 Task: Search one way flight ticket for 5 adults, 1 child, 2 infants in seat and 1 infant on lap in business from Daytona Beach: Daytona Beach International Airport to Sheridan: Sheridan County Airport on 8-6-2023. Choice of flights is Sun country airlines. Number of bags: 1 carry on bag. Price is upto 110000. Outbound departure time preference is 20:30.
Action: Mouse moved to (250, 317)
Screenshot: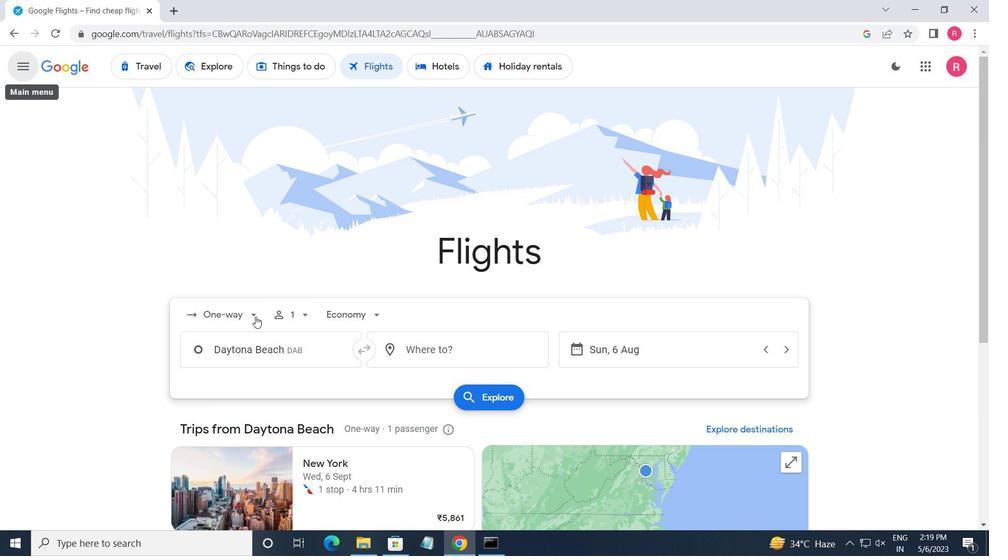 
Action: Mouse pressed left at (250, 317)
Screenshot: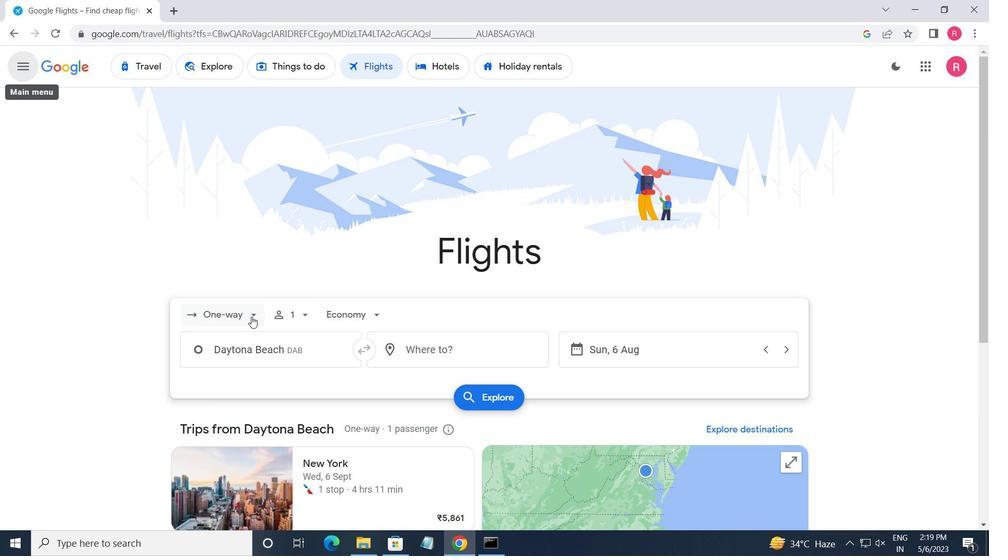 
Action: Mouse moved to (257, 375)
Screenshot: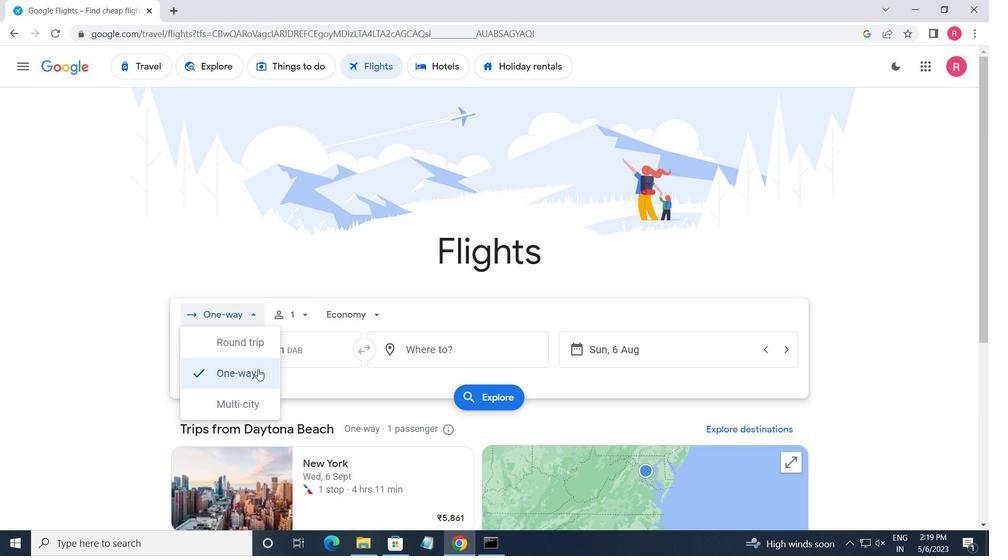 
Action: Mouse pressed left at (257, 375)
Screenshot: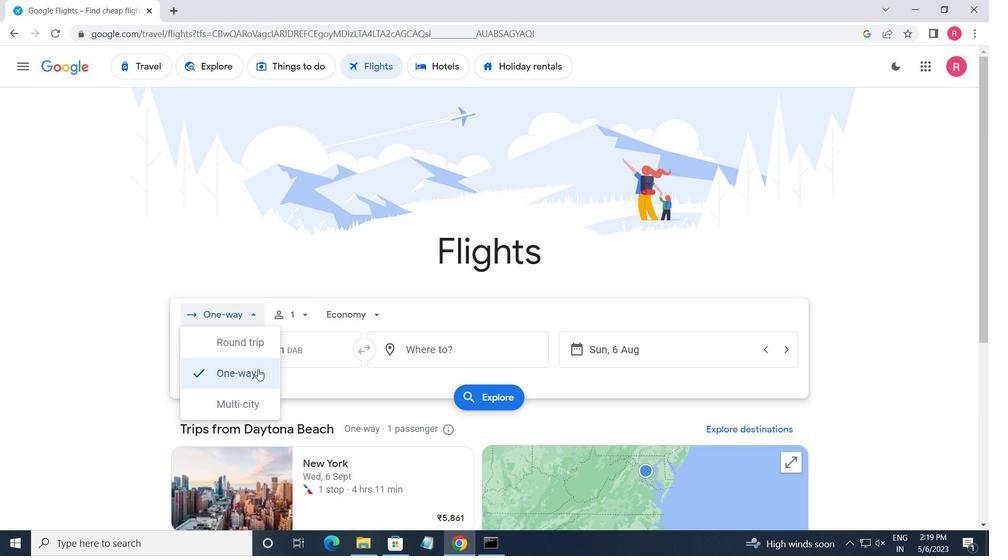 
Action: Mouse moved to (281, 313)
Screenshot: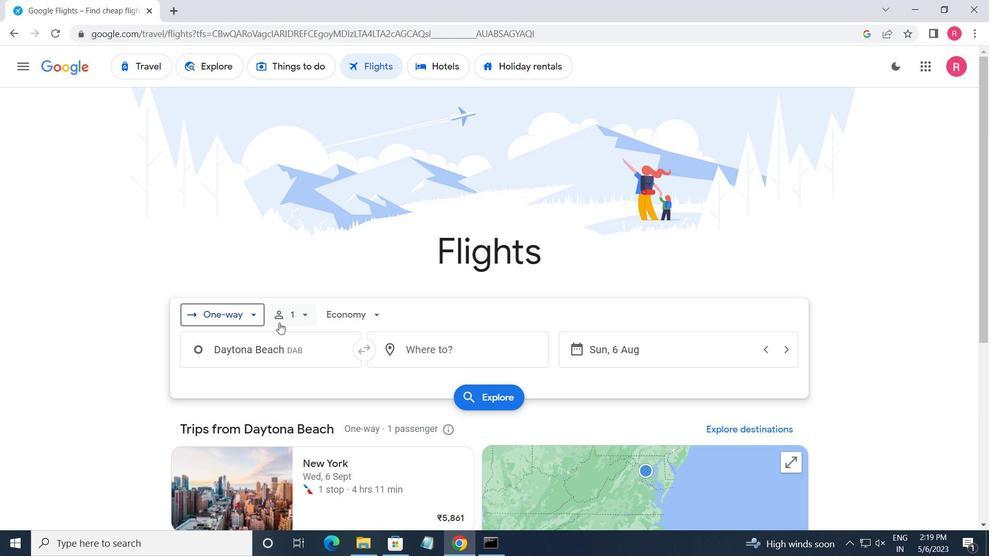 
Action: Mouse pressed left at (281, 313)
Screenshot: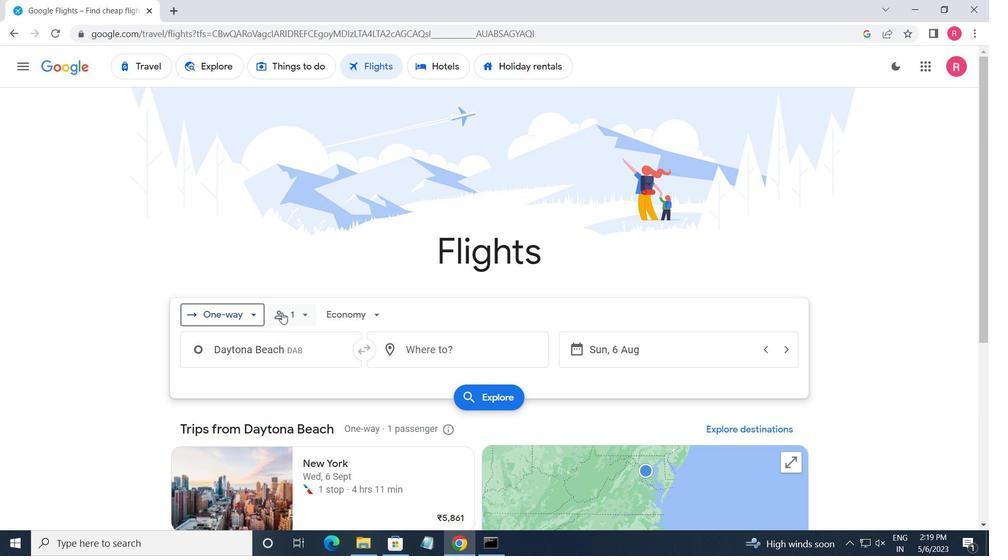 
Action: Mouse moved to (398, 352)
Screenshot: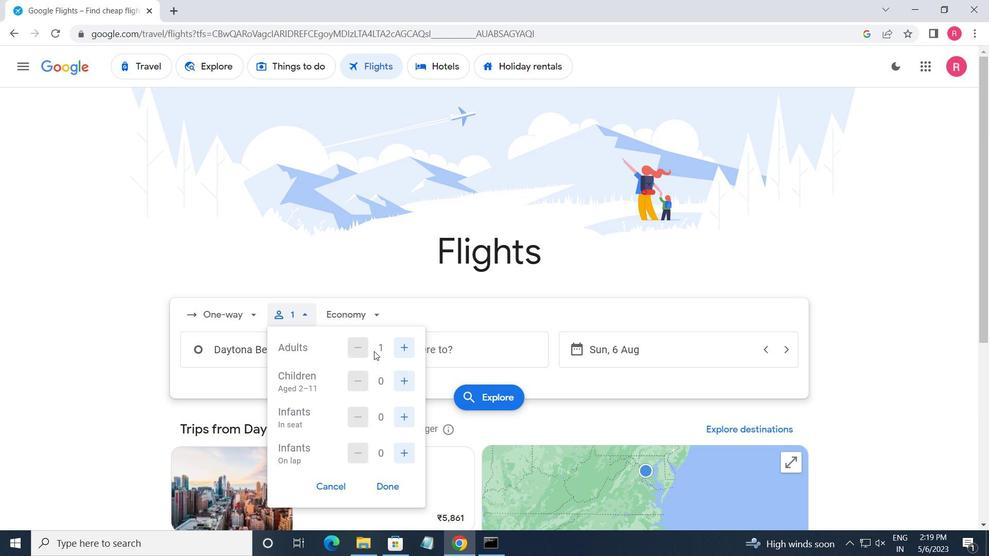 
Action: Mouse pressed left at (398, 352)
Screenshot: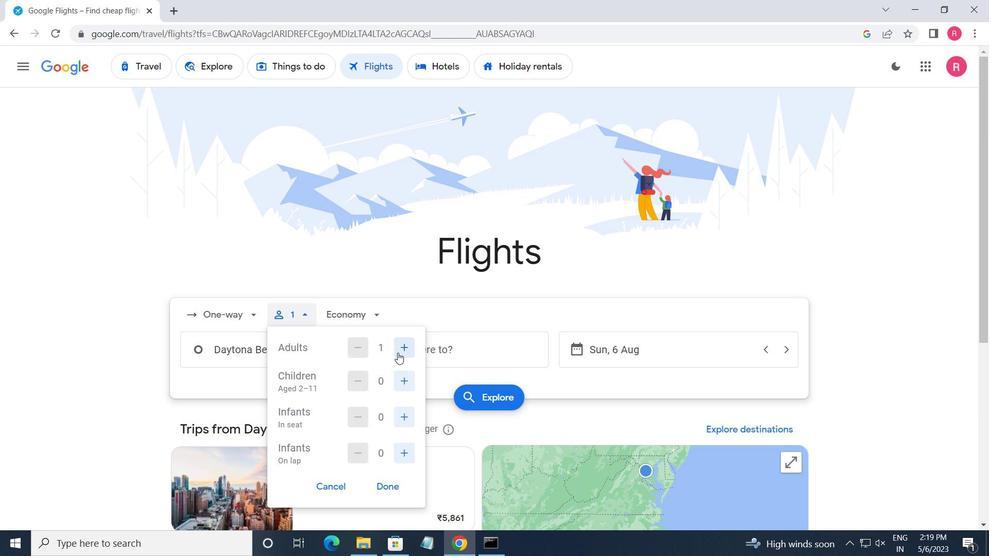 
Action: Mouse pressed left at (398, 352)
Screenshot: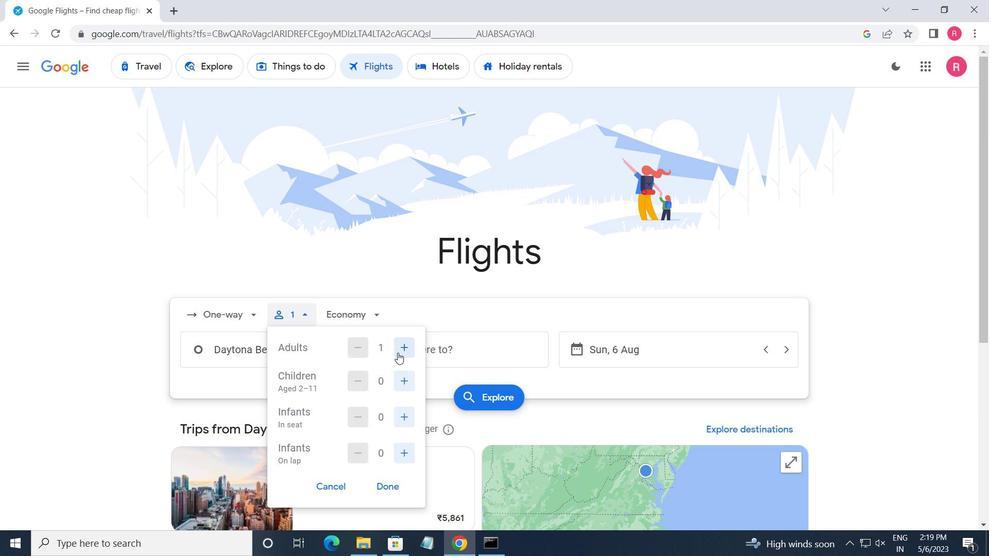 
Action: Mouse pressed left at (398, 352)
Screenshot: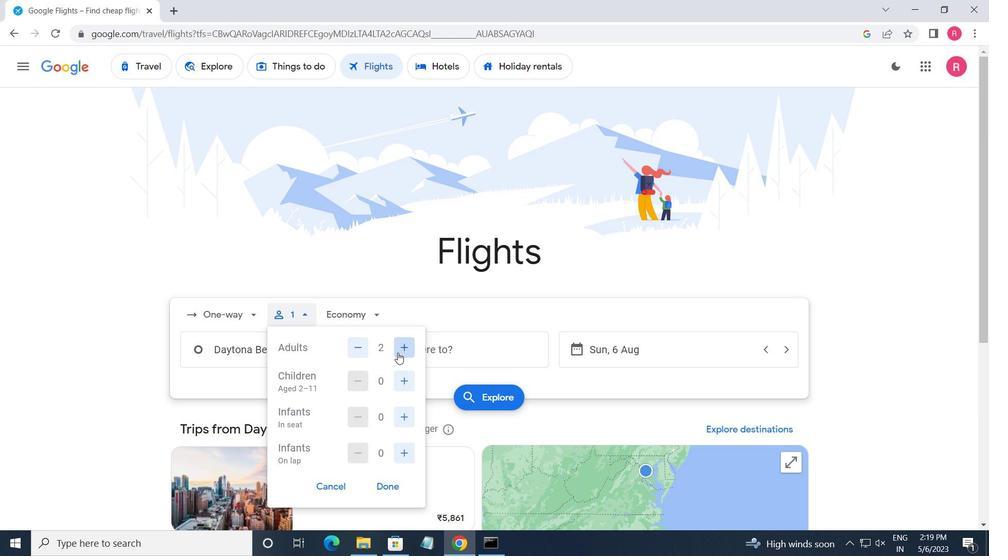 
Action: Mouse pressed left at (398, 352)
Screenshot: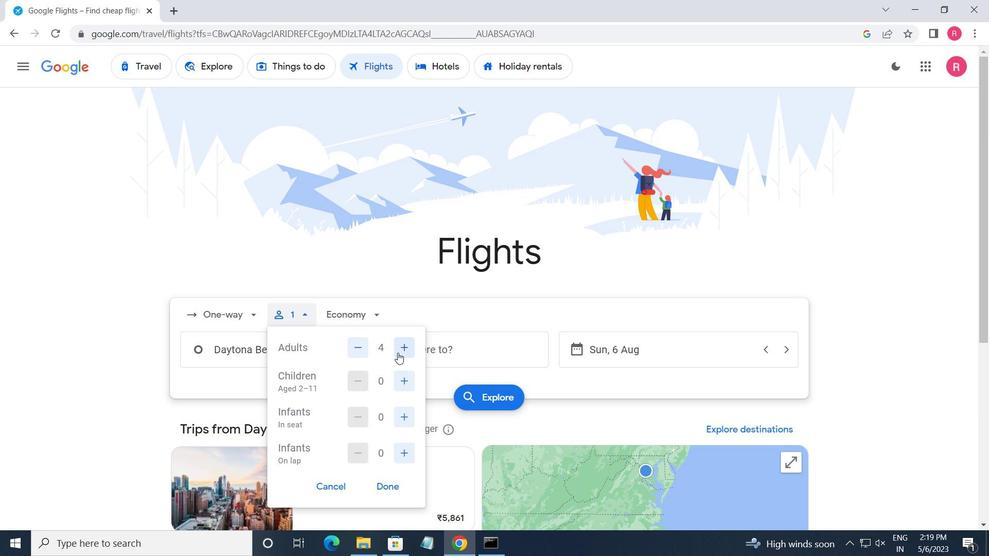 
Action: Mouse moved to (410, 379)
Screenshot: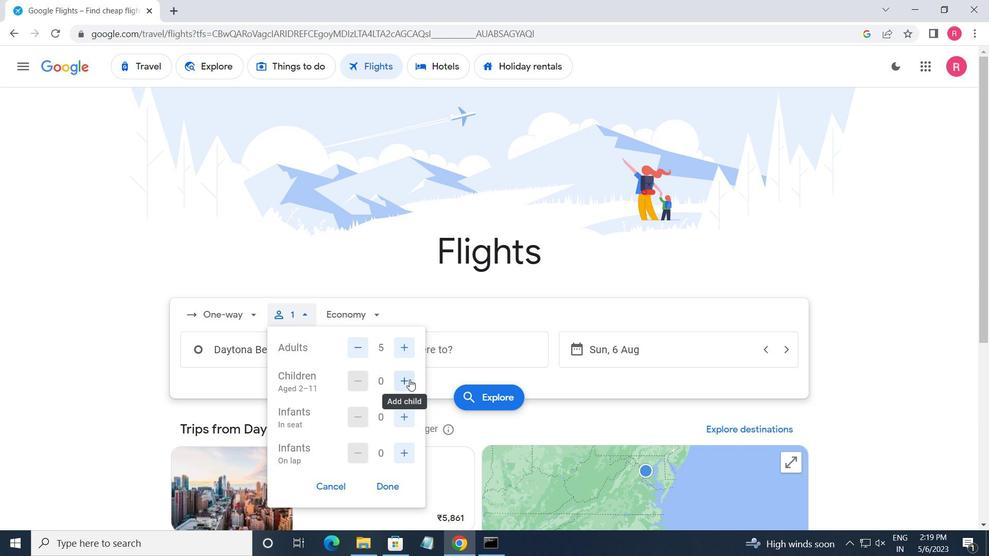 
Action: Mouse pressed left at (410, 379)
Screenshot: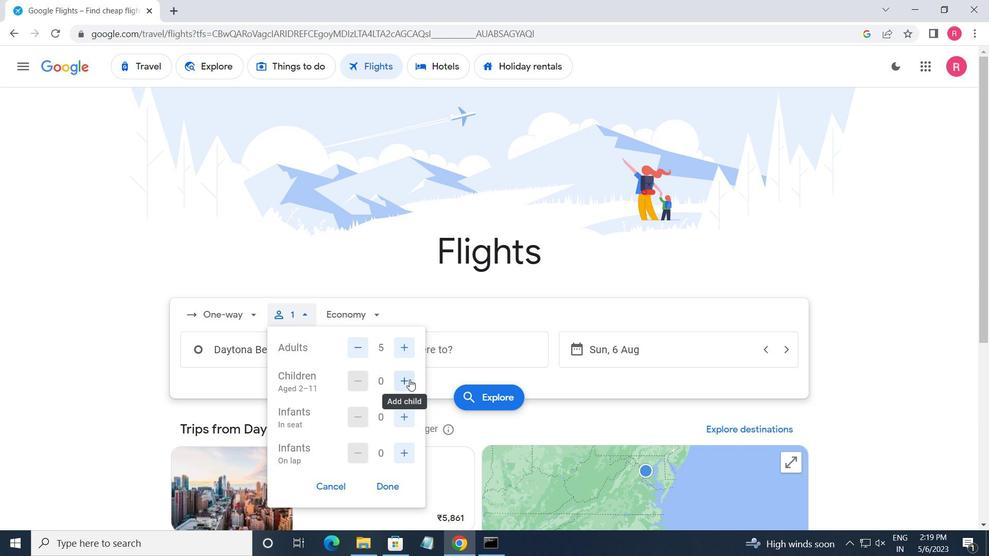 
Action: Mouse moved to (419, 418)
Screenshot: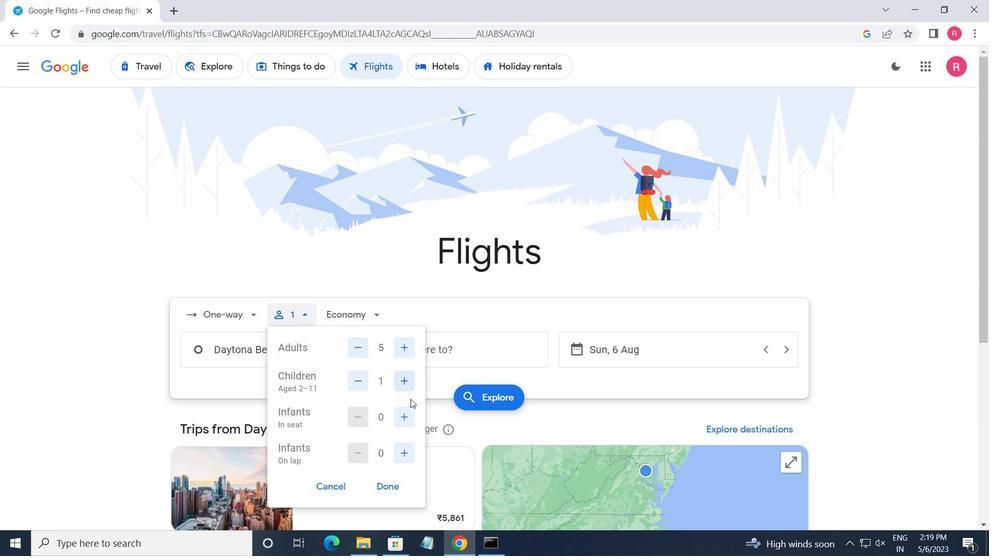 
Action: Mouse pressed left at (419, 418)
Screenshot: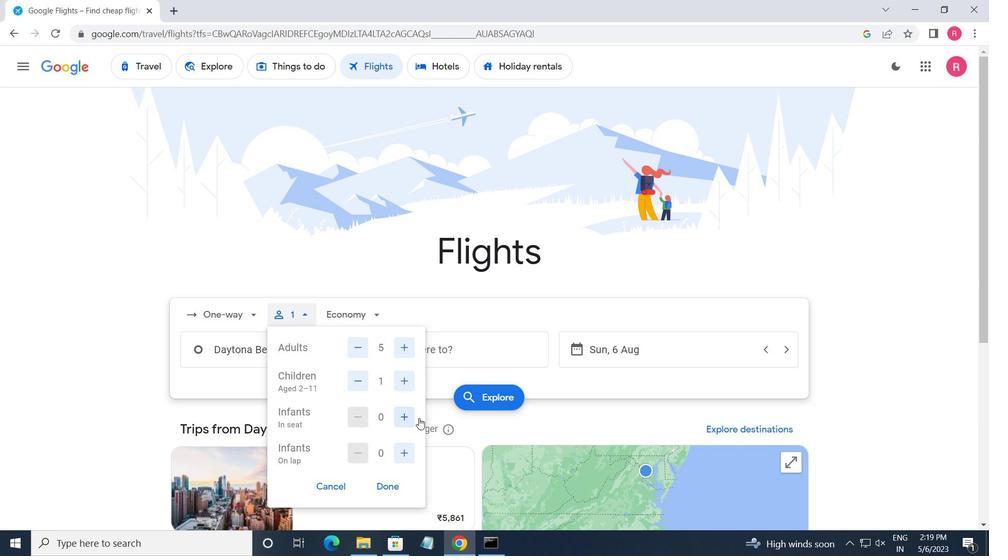 
Action: Mouse moved to (404, 418)
Screenshot: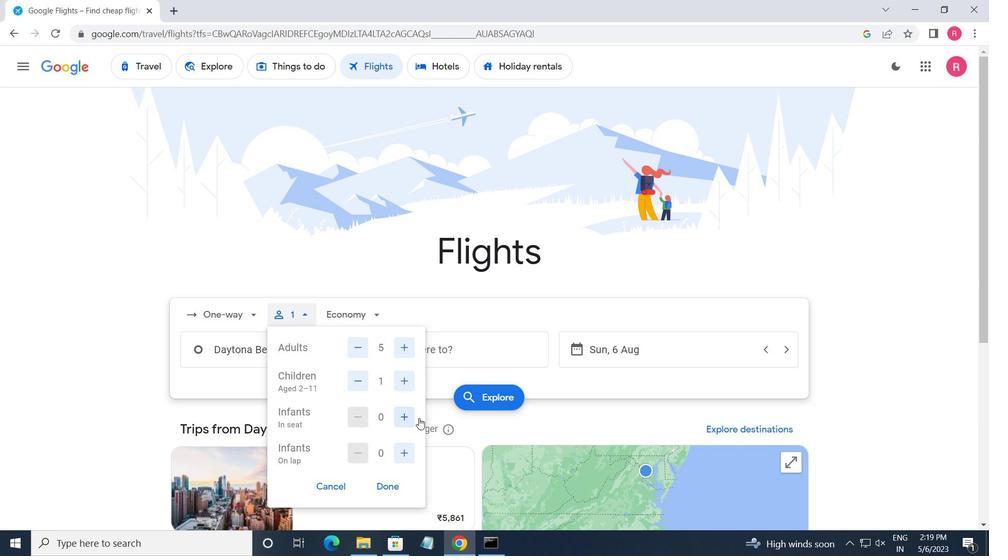 
Action: Mouse pressed left at (404, 418)
Screenshot: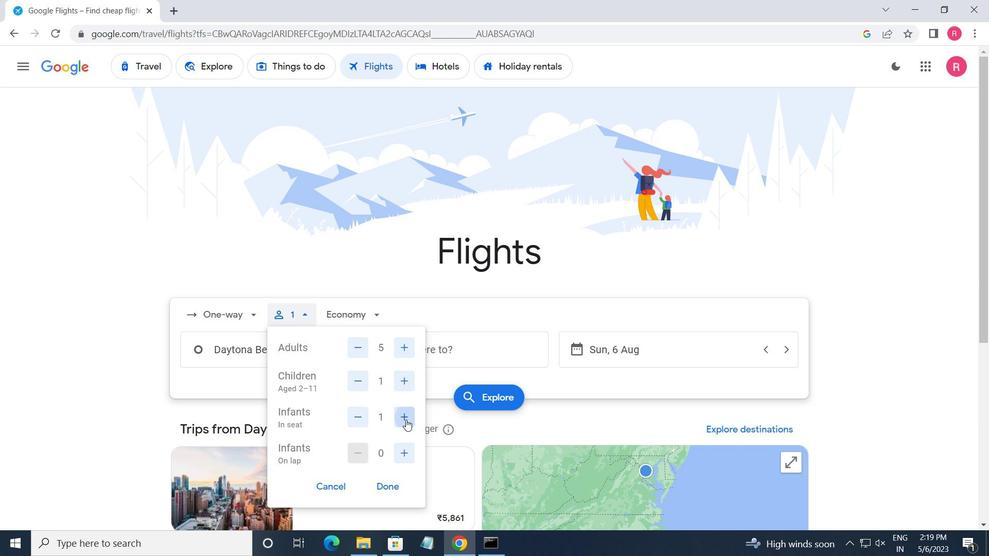 
Action: Mouse moved to (404, 447)
Screenshot: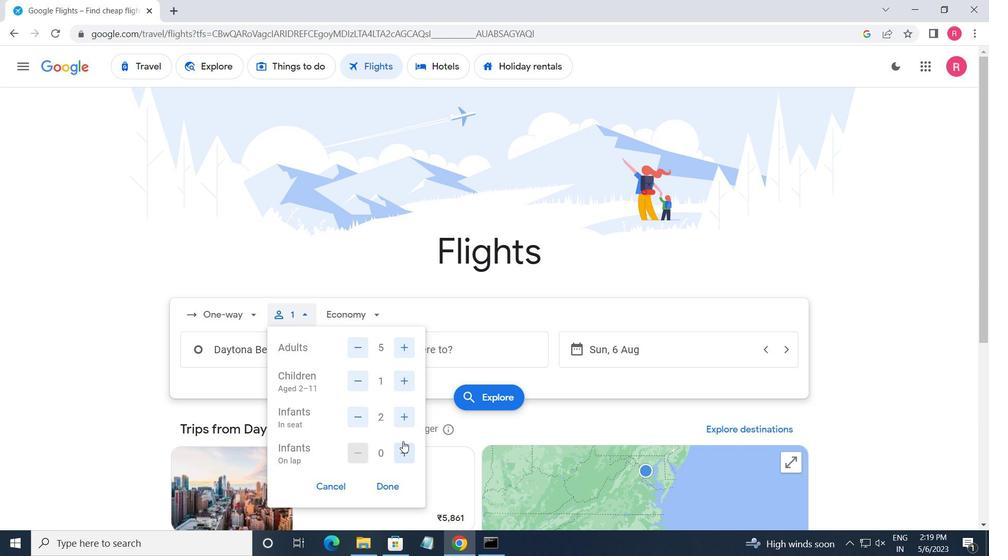 
Action: Mouse pressed left at (404, 447)
Screenshot: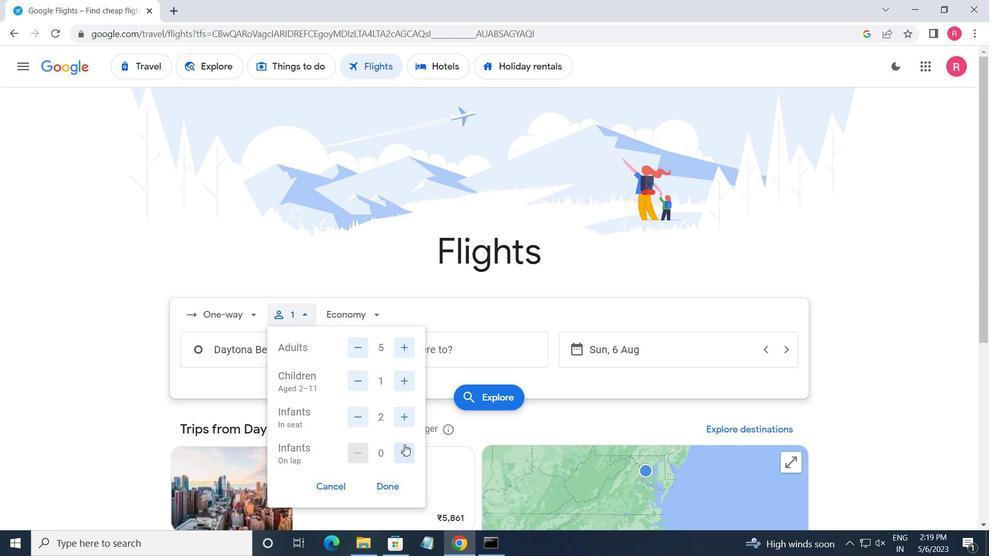 
Action: Mouse moved to (381, 485)
Screenshot: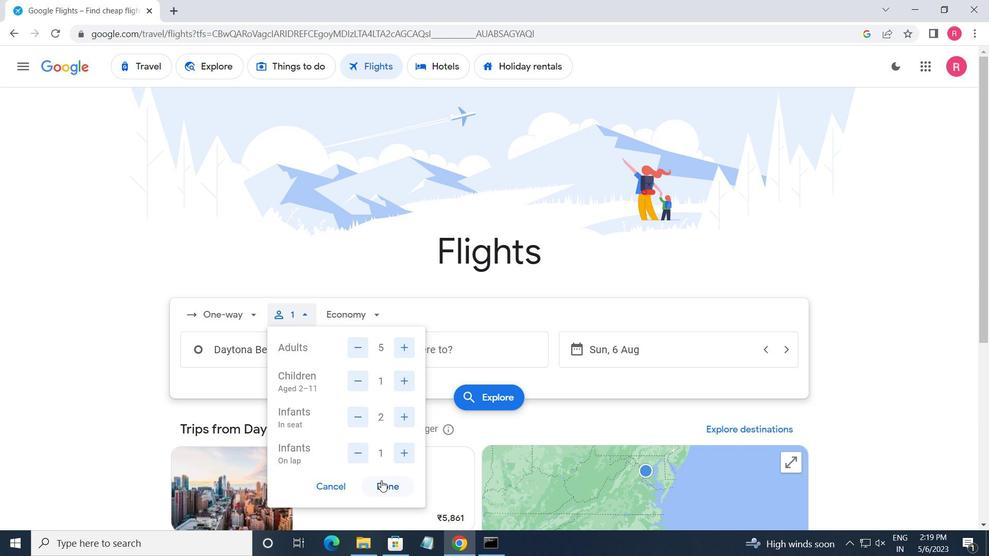 
Action: Mouse pressed left at (381, 485)
Screenshot: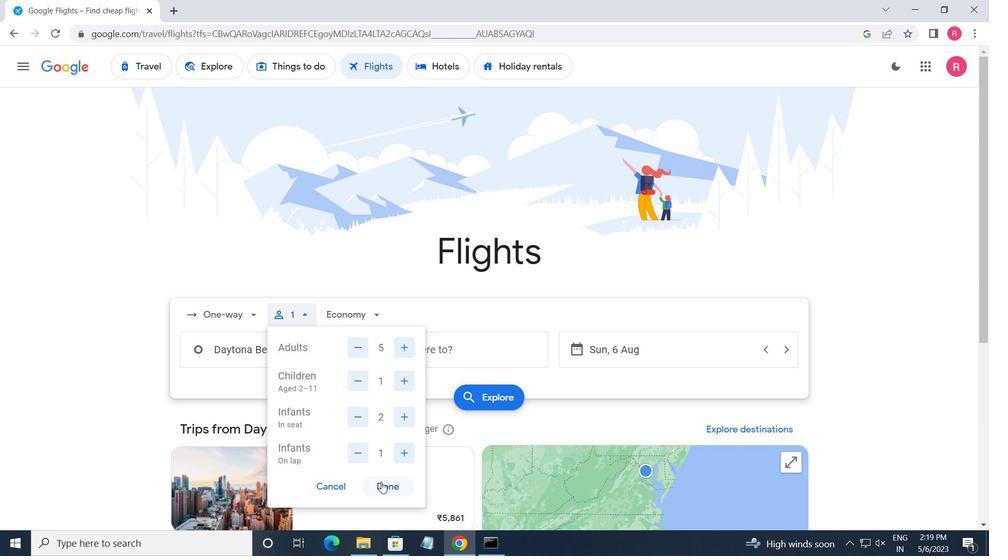 
Action: Mouse moved to (360, 317)
Screenshot: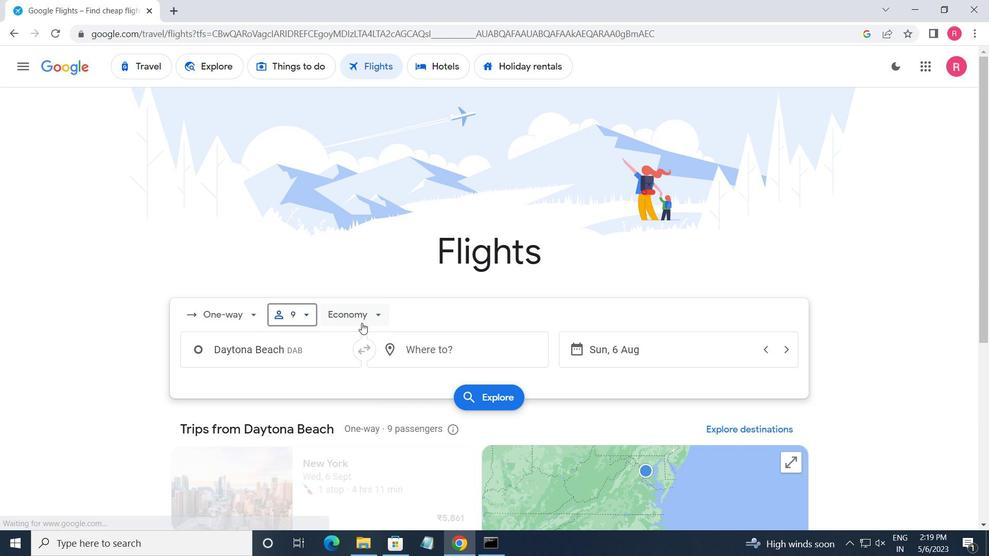 
Action: Mouse pressed left at (360, 317)
Screenshot: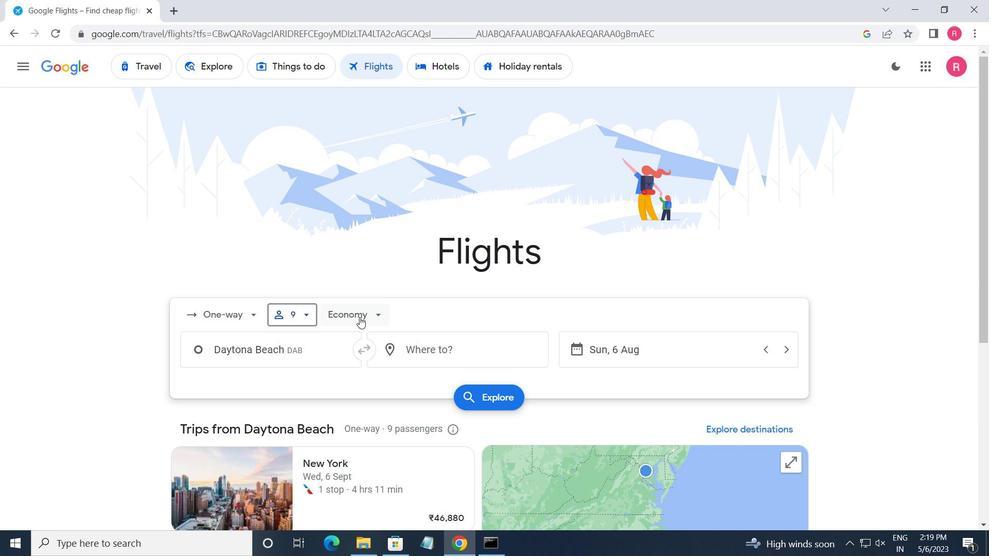 
Action: Mouse moved to (376, 415)
Screenshot: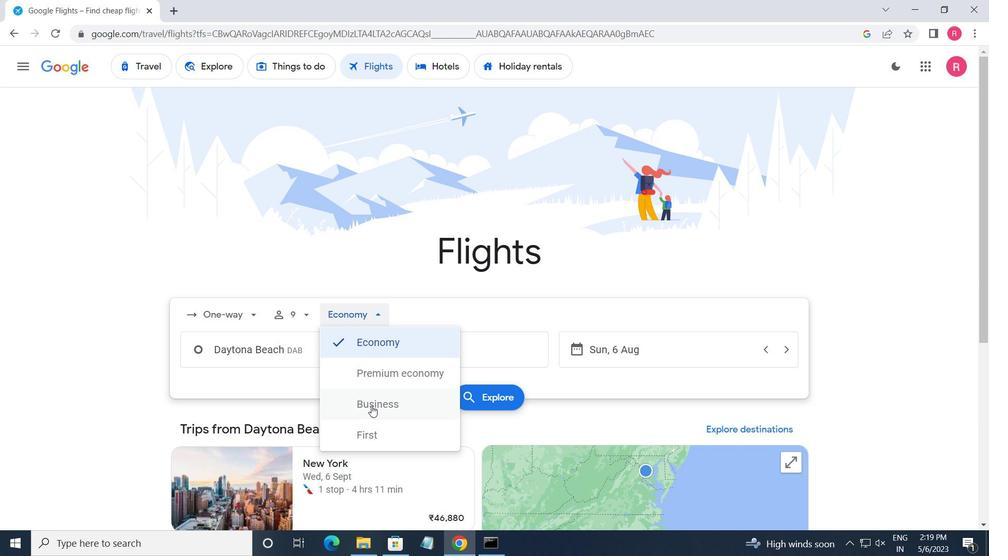 
Action: Mouse pressed left at (376, 415)
Screenshot: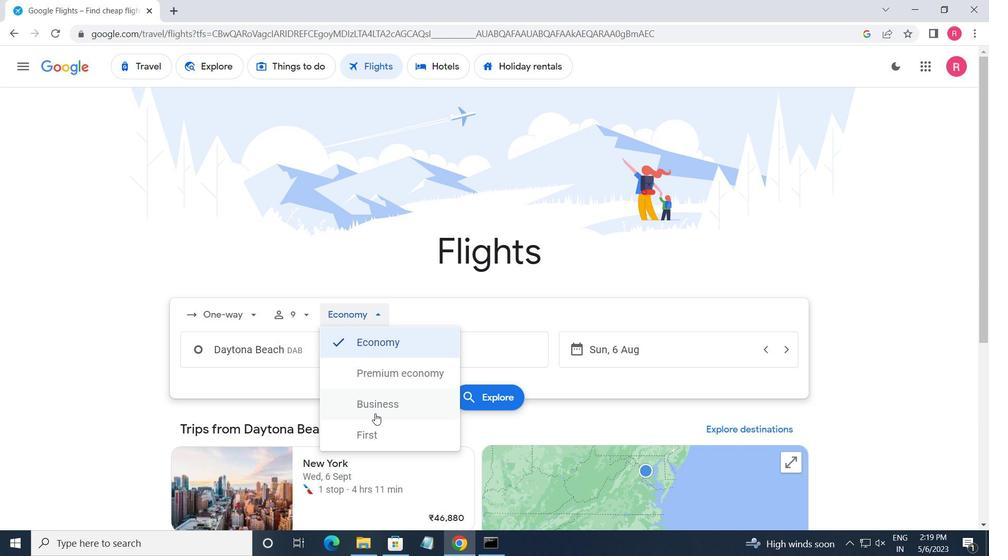 
Action: Mouse moved to (338, 345)
Screenshot: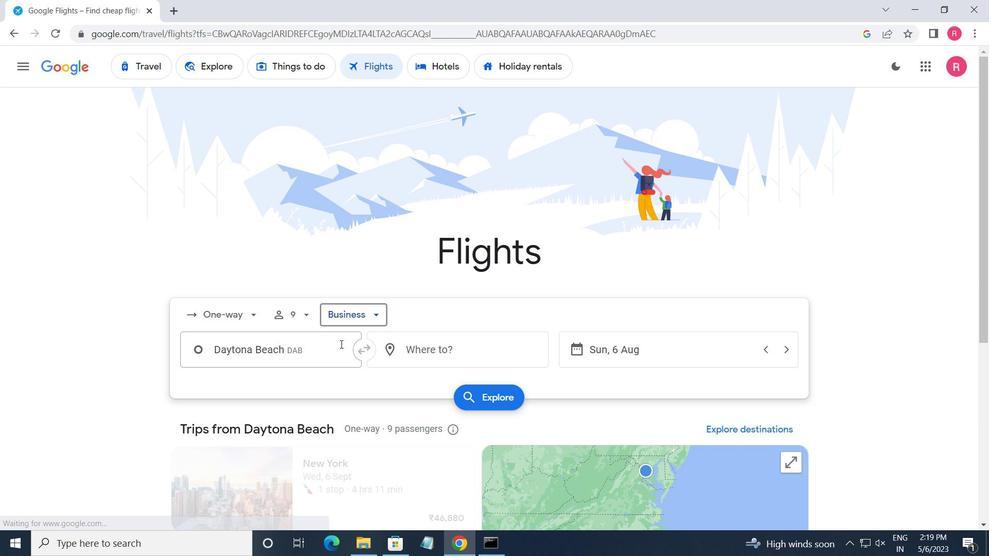 
Action: Mouse pressed left at (338, 345)
Screenshot: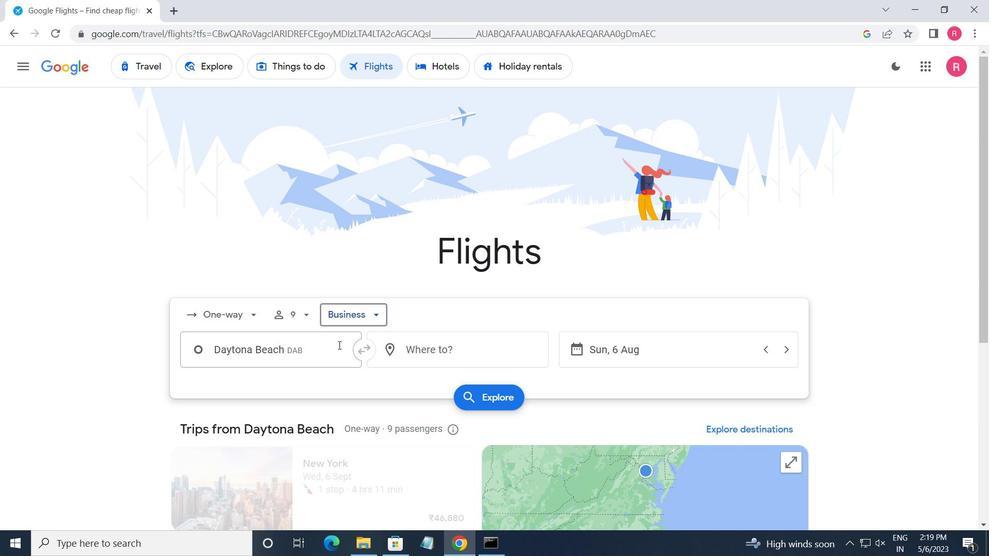 
Action: Mouse moved to (336, 345)
Screenshot: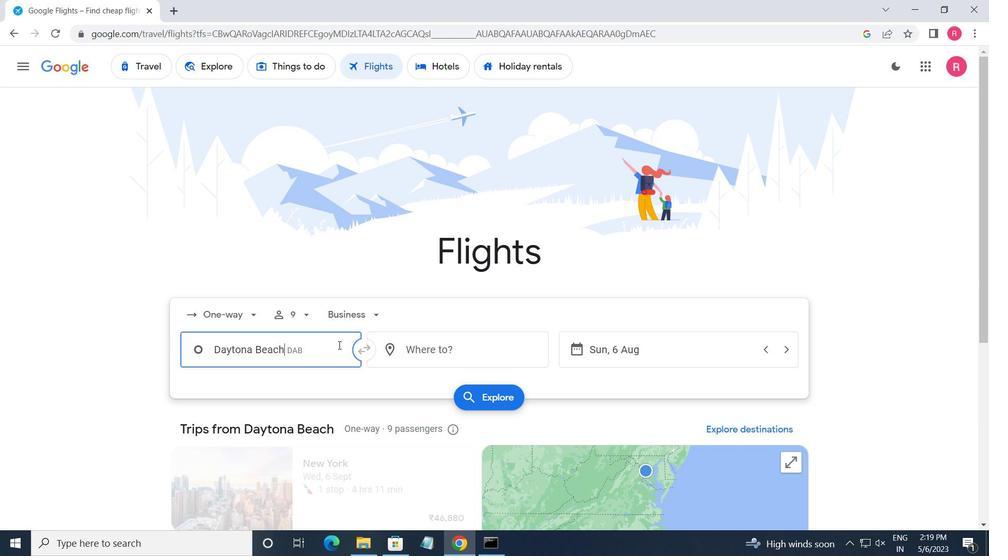 
Action: Key pressed <Key.shift>DAYTONA<Key.space><Key.shift>BEACH
Screenshot: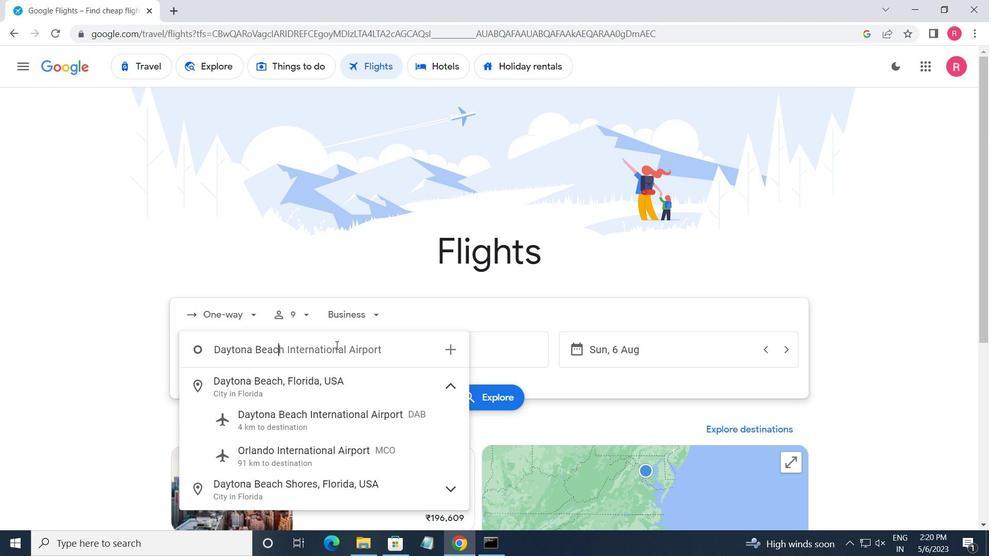
Action: Mouse moved to (303, 431)
Screenshot: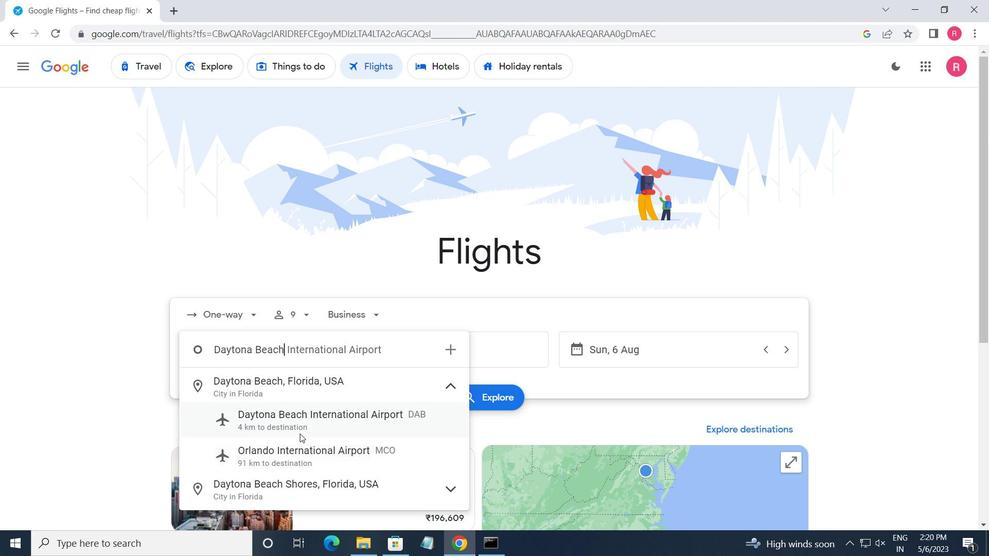 
Action: Mouse pressed left at (303, 431)
Screenshot: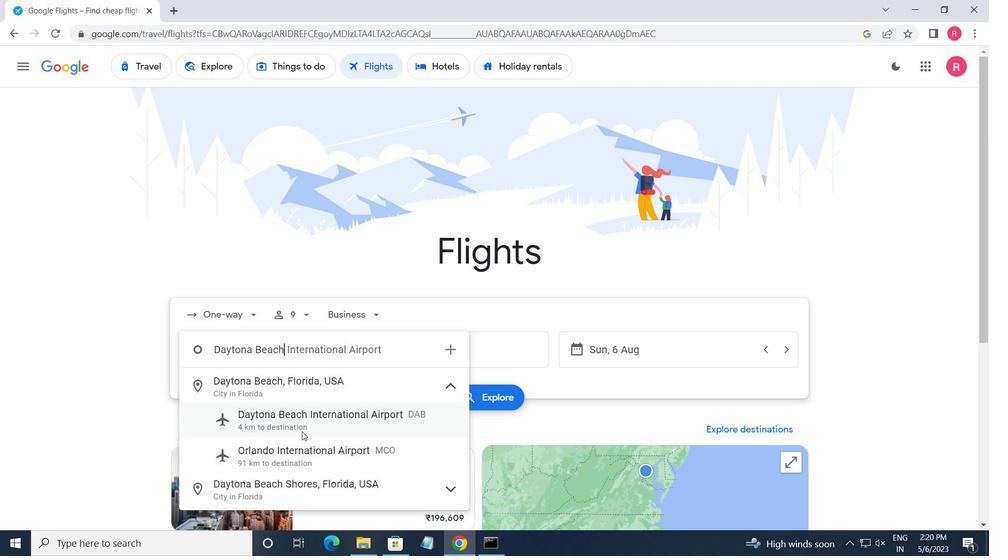 
Action: Mouse moved to (450, 351)
Screenshot: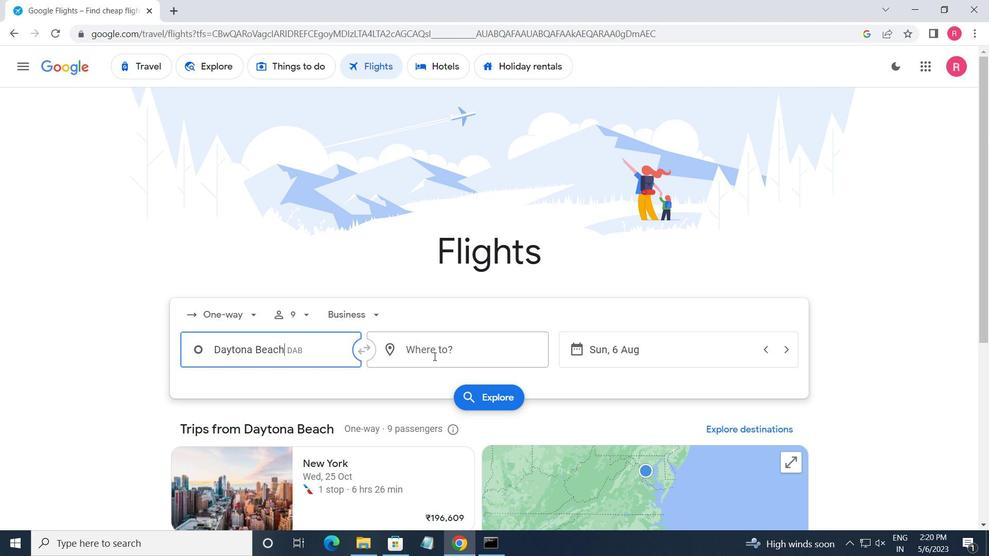 
Action: Mouse pressed left at (450, 351)
Screenshot: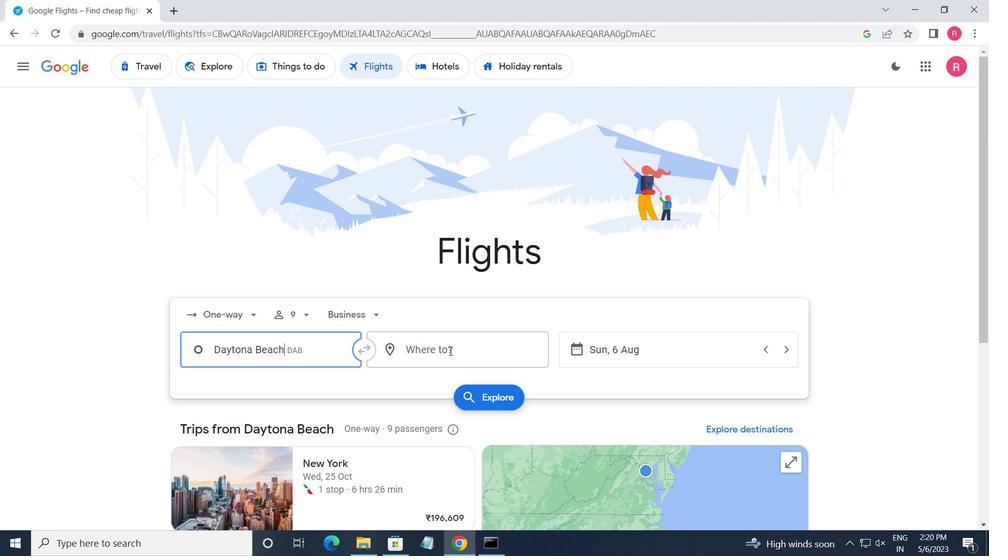 
Action: Mouse moved to (449, 359)
Screenshot: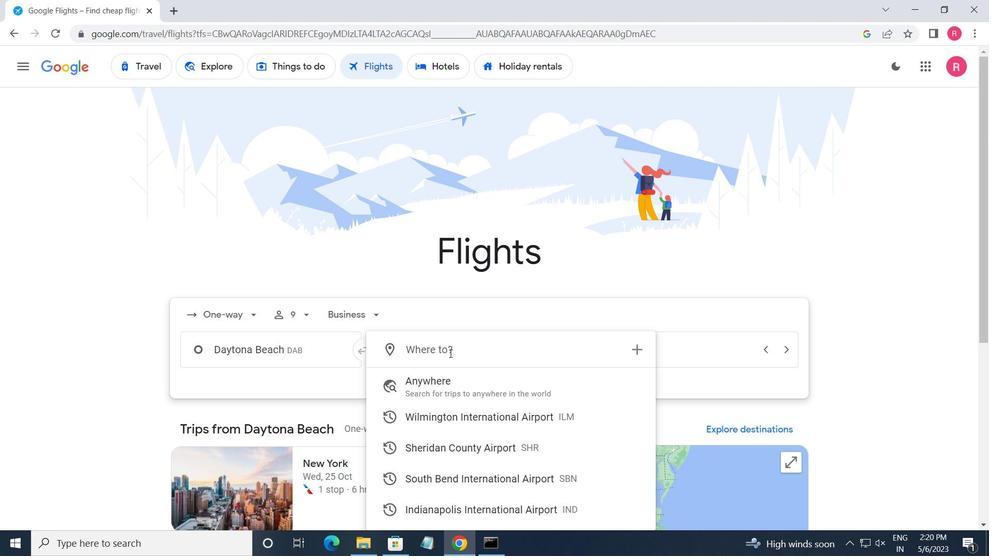 
Action: Key pressed <Key.shift>SHERIDOB<Key.backspace>N
Screenshot: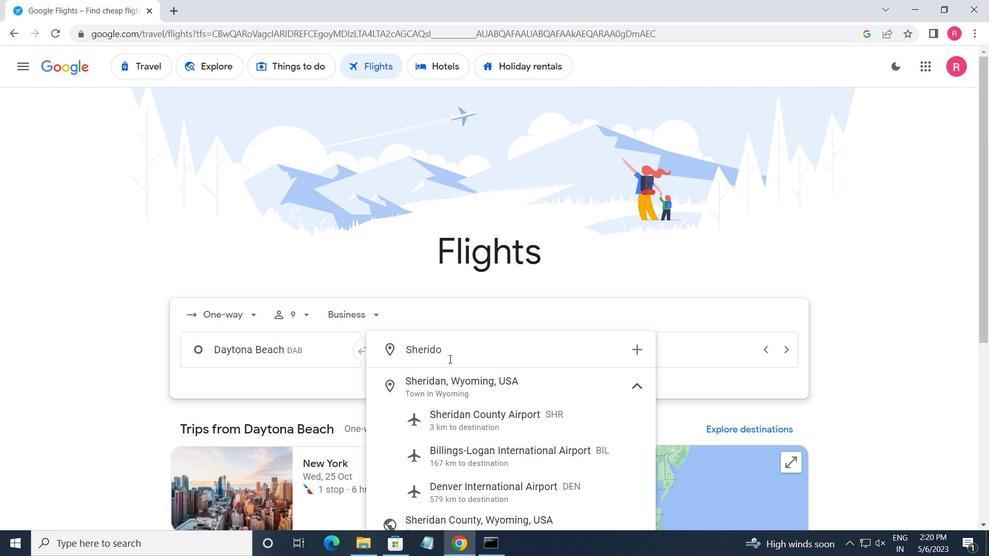 
Action: Mouse moved to (501, 420)
Screenshot: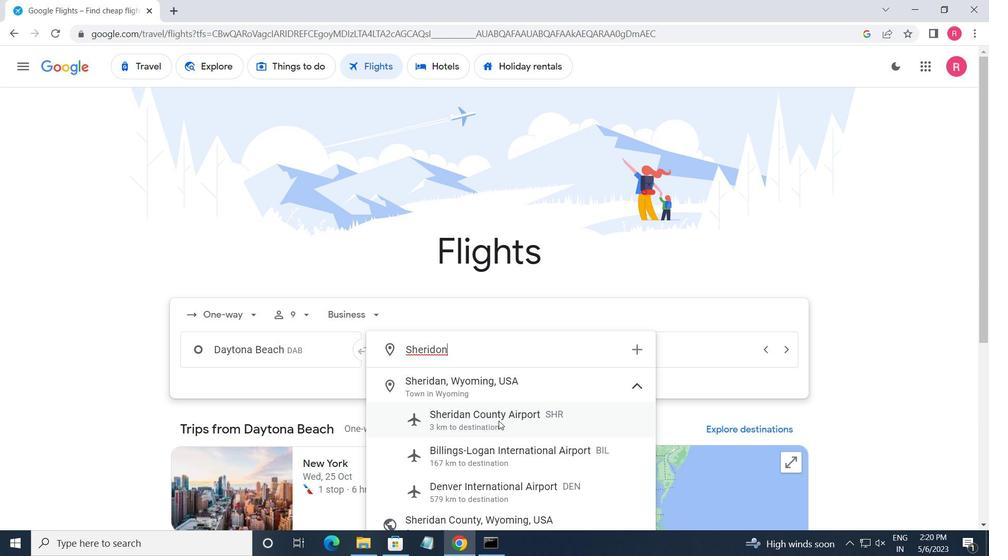 
Action: Mouse pressed left at (501, 420)
Screenshot: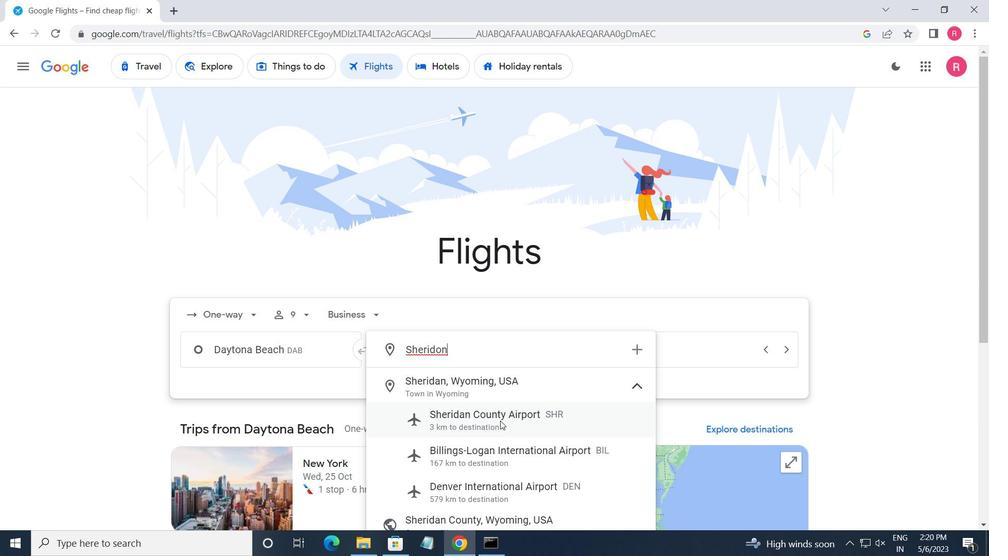 
Action: Mouse moved to (584, 355)
Screenshot: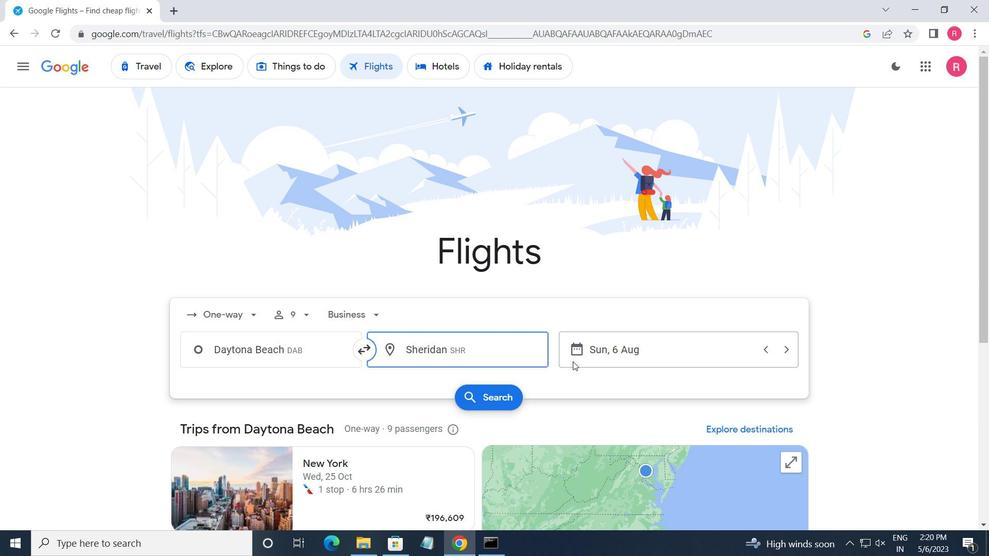 
Action: Mouse pressed left at (584, 355)
Screenshot: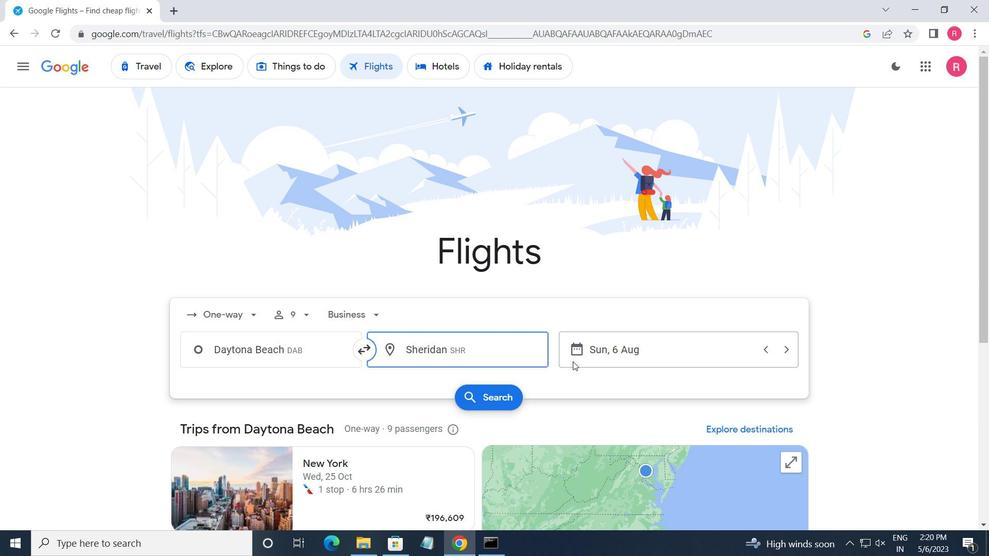 
Action: Mouse moved to (344, 326)
Screenshot: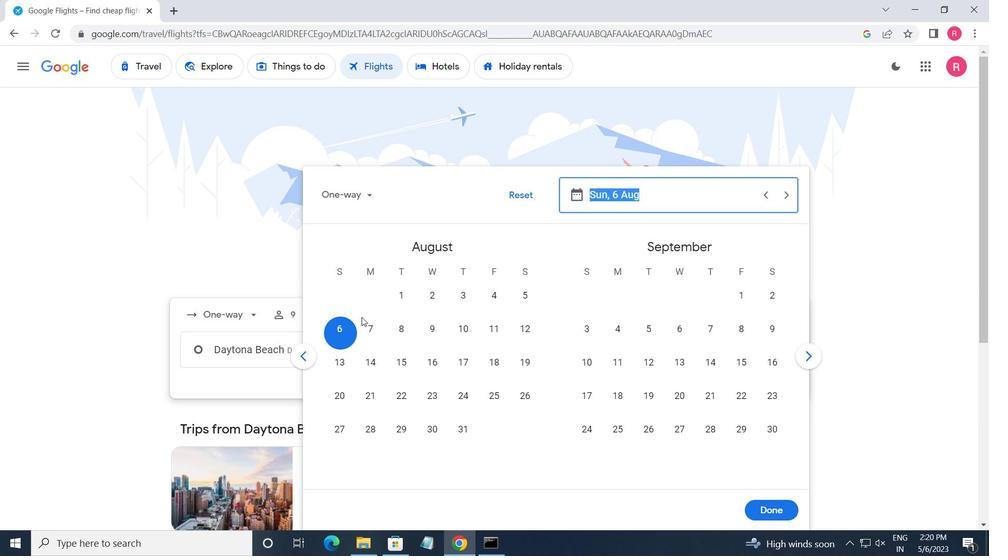 
Action: Mouse pressed left at (344, 326)
Screenshot: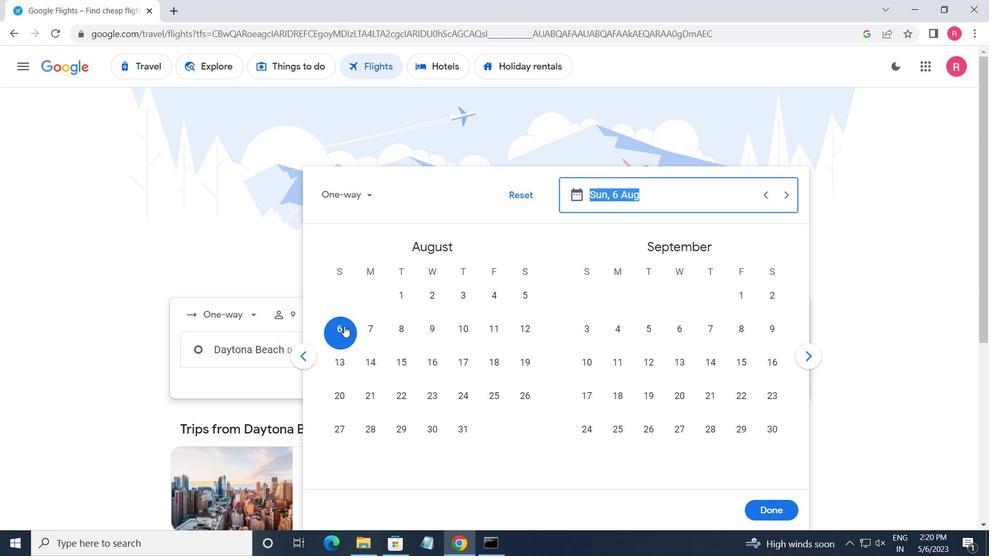 
Action: Mouse moved to (781, 502)
Screenshot: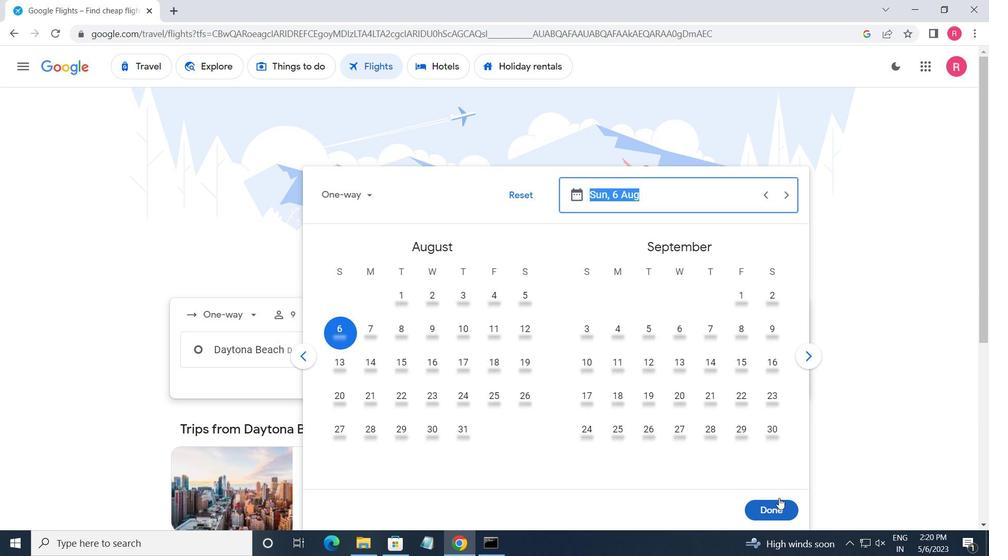 
Action: Mouse pressed left at (781, 502)
Screenshot: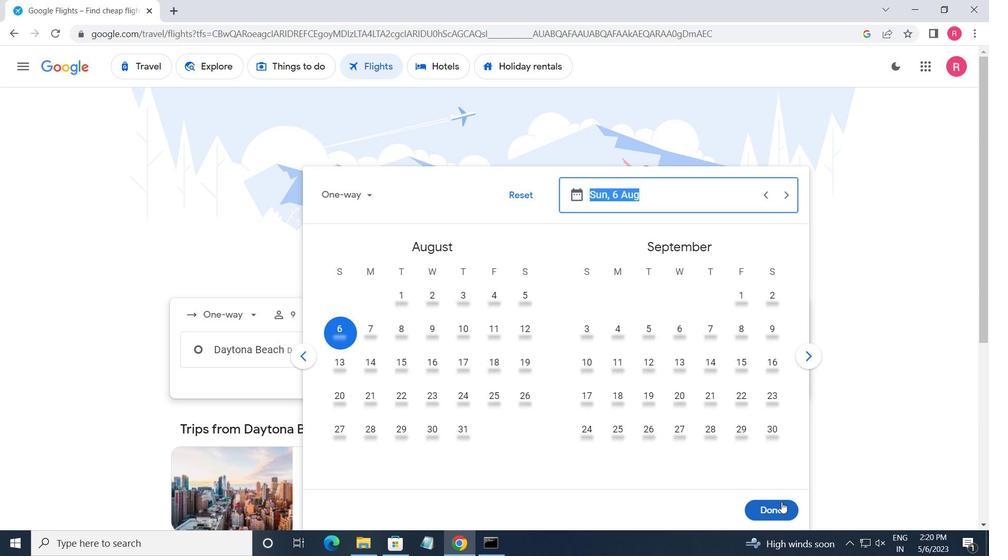 
Action: Mouse moved to (507, 394)
Screenshot: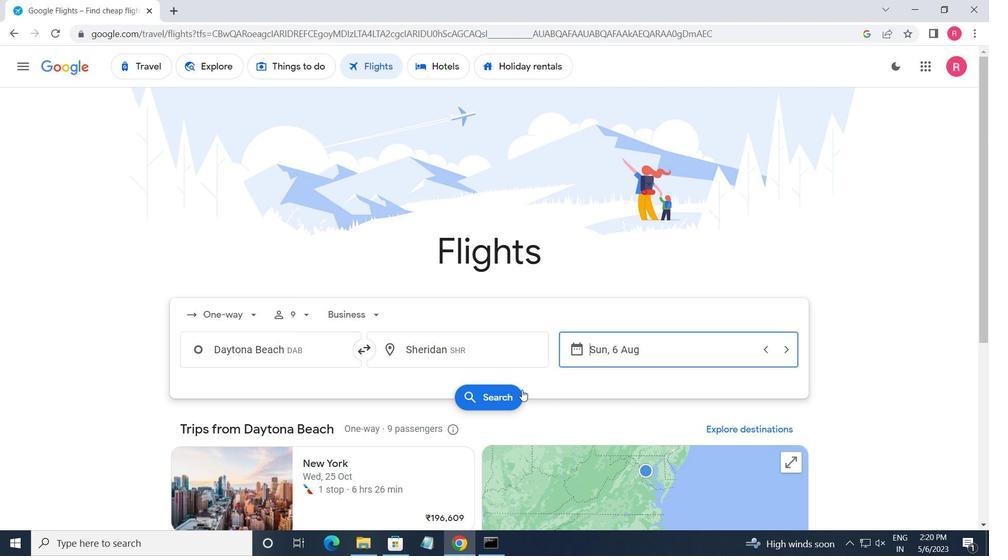 
Action: Mouse pressed left at (507, 394)
Screenshot: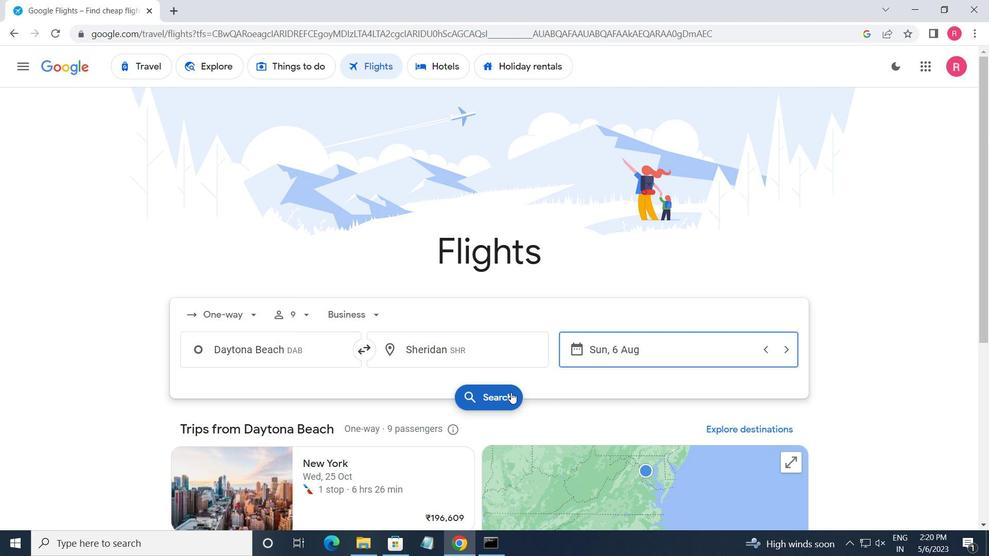 
Action: Mouse moved to (208, 185)
Screenshot: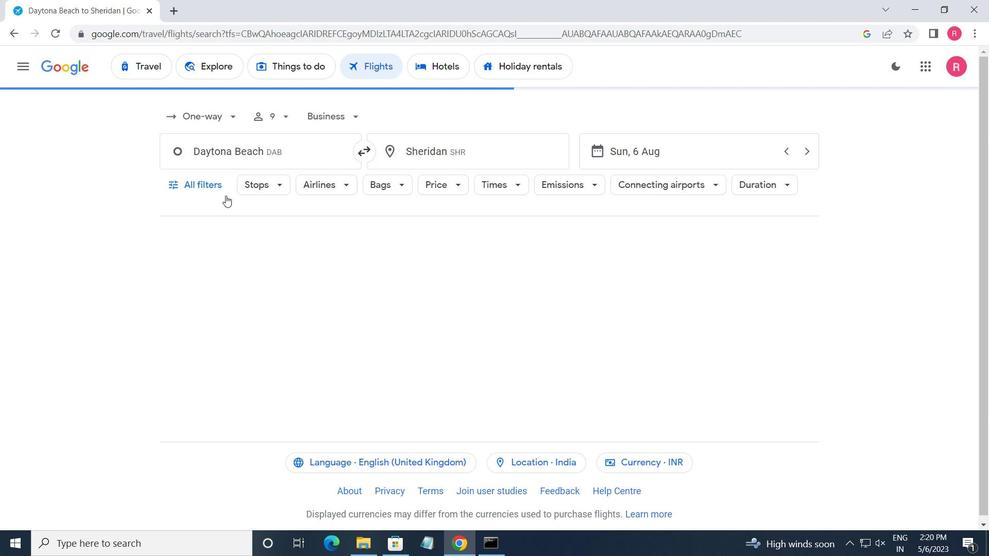 
Action: Mouse pressed left at (208, 185)
Screenshot: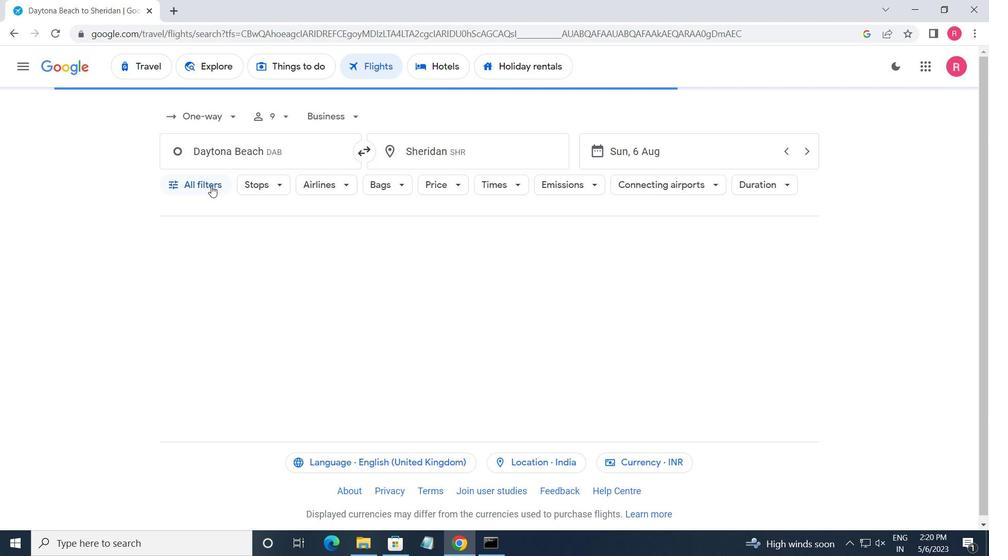 
Action: Mouse moved to (292, 302)
Screenshot: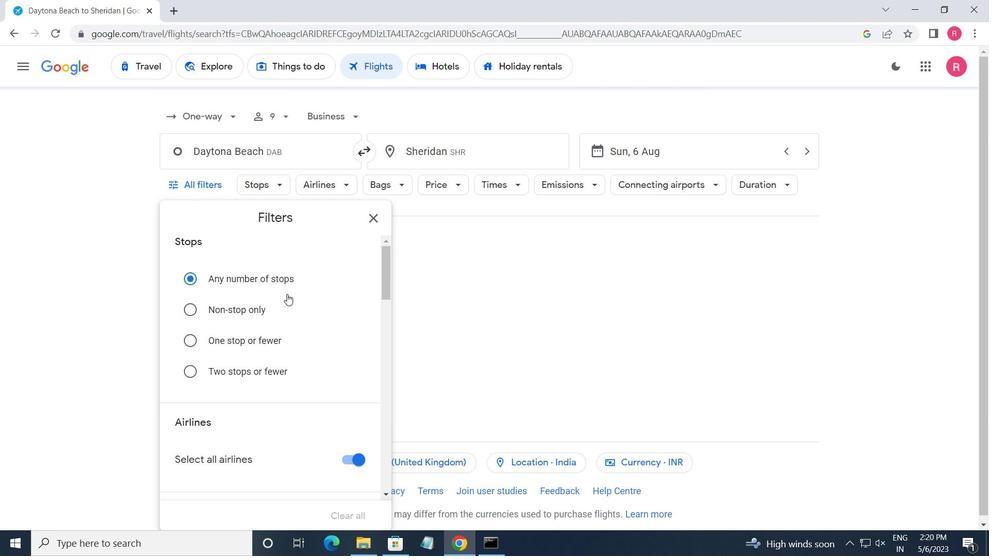 
Action: Mouse scrolled (292, 301) with delta (0, 0)
Screenshot: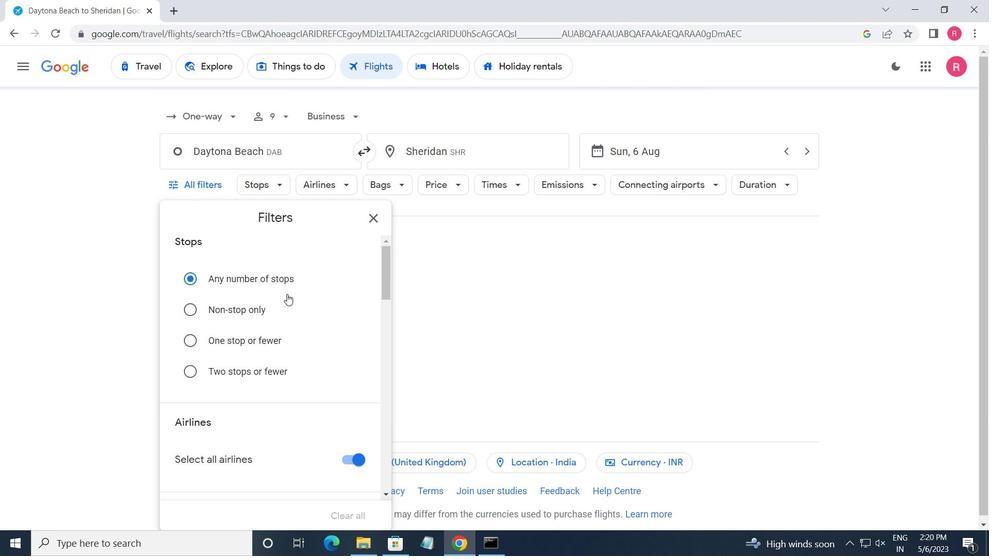 
Action: Mouse moved to (293, 303)
Screenshot: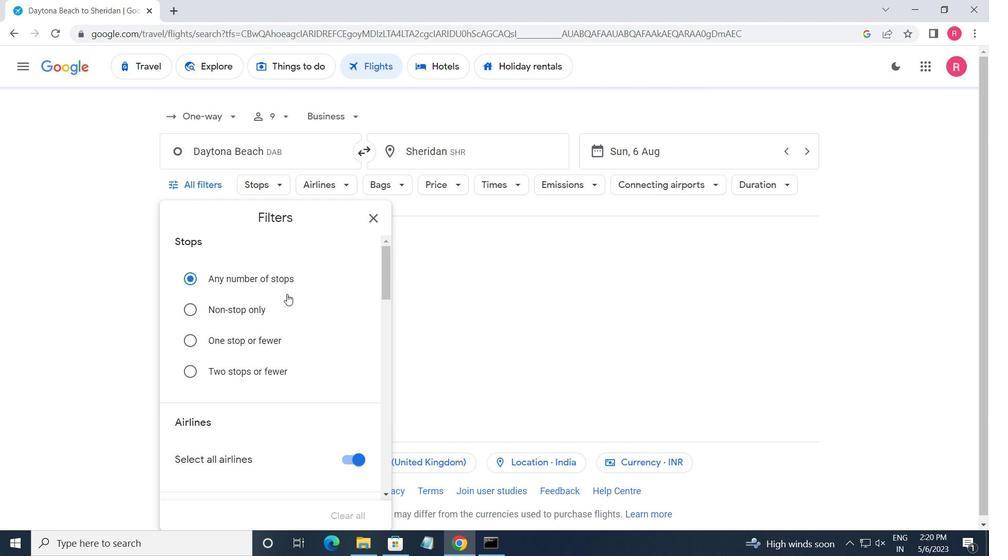 
Action: Mouse scrolled (293, 302) with delta (0, 0)
Screenshot: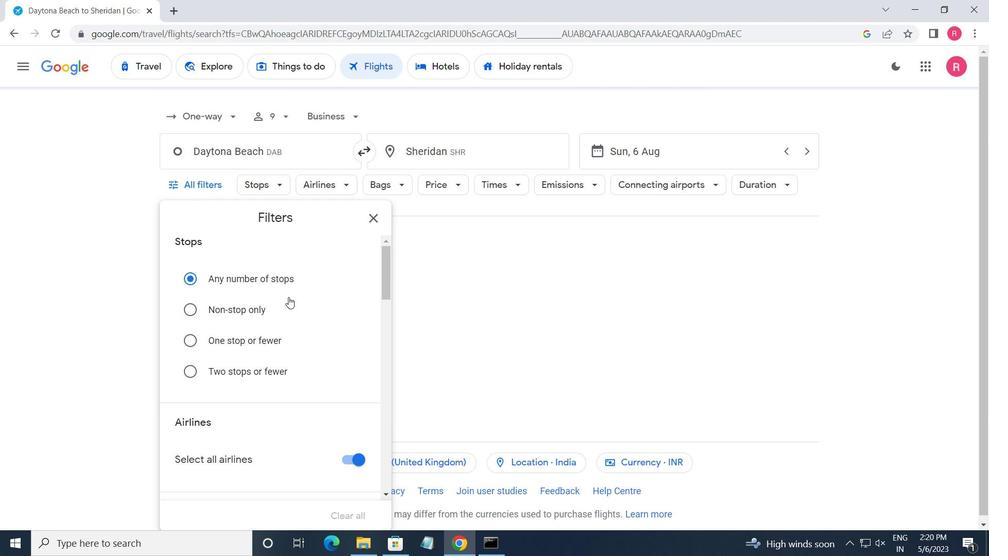 
Action: Mouse scrolled (293, 302) with delta (0, 0)
Screenshot: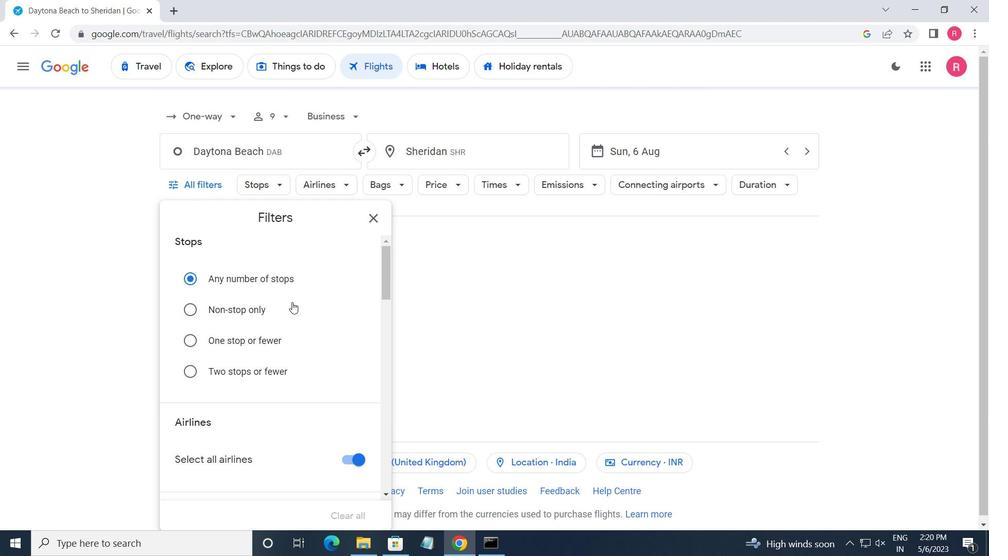
Action: Mouse moved to (294, 303)
Screenshot: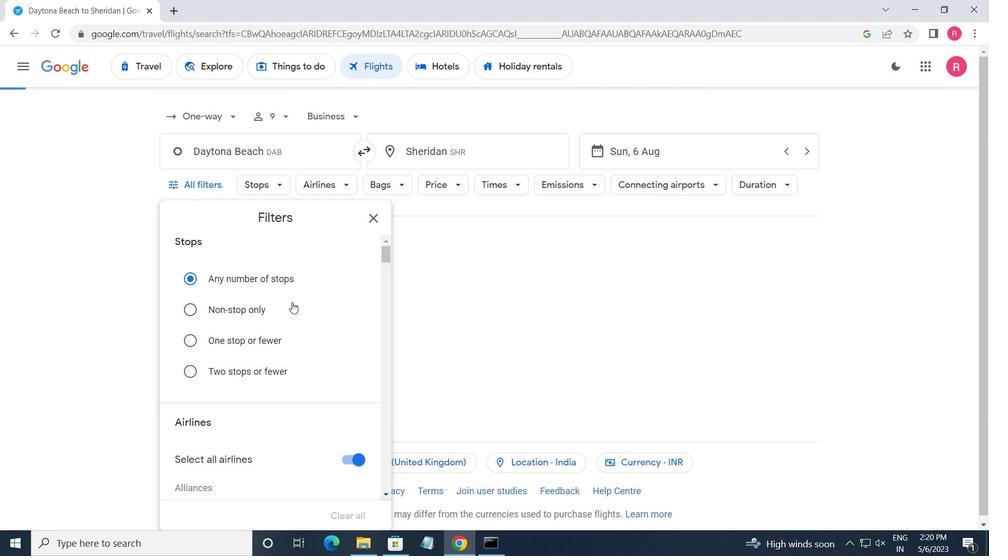 
Action: Mouse scrolled (294, 302) with delta (0, 0)
Screenshot: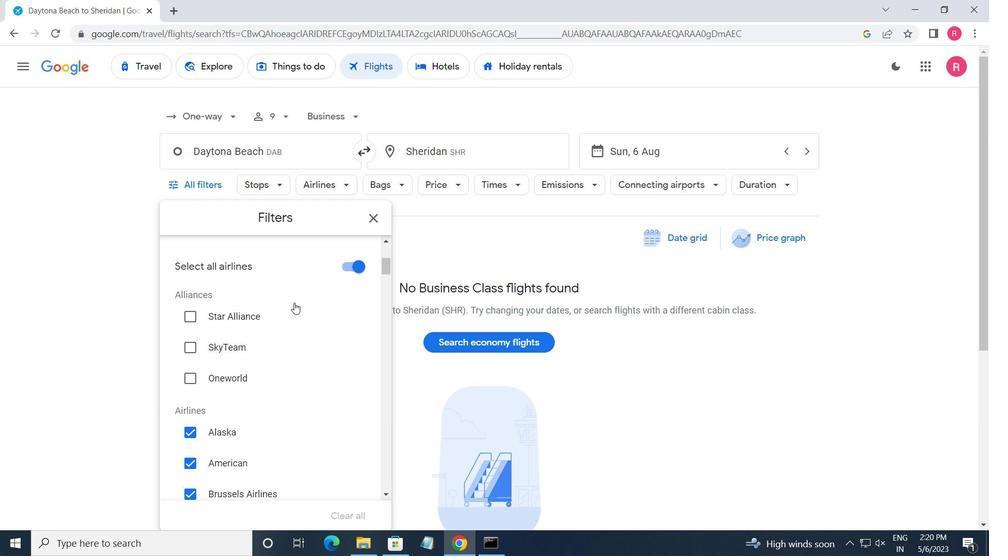 
Action: Mouse moved to (296, 302)
Screenshot: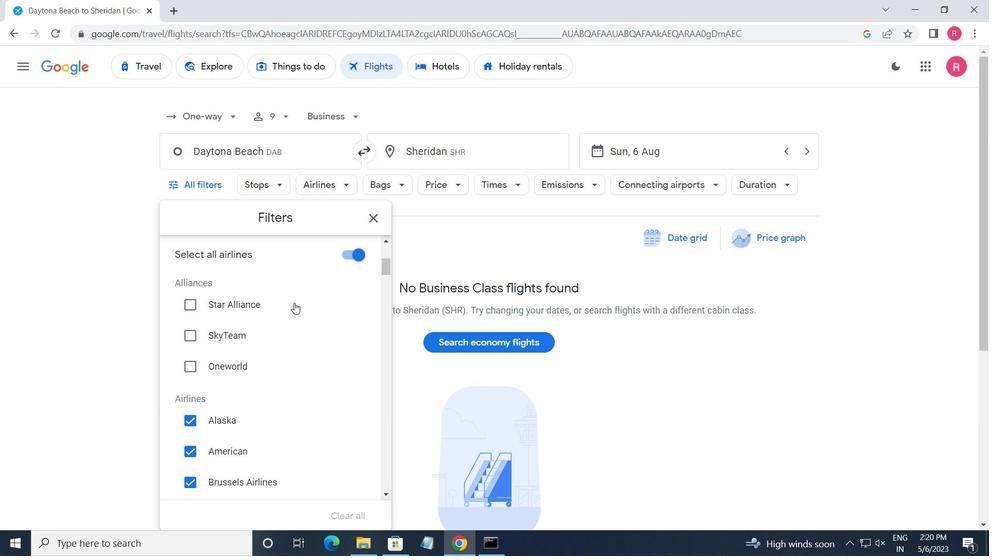 
Action: Mouse scrolled (296, 302) with delta (0, 0)
Screenshot: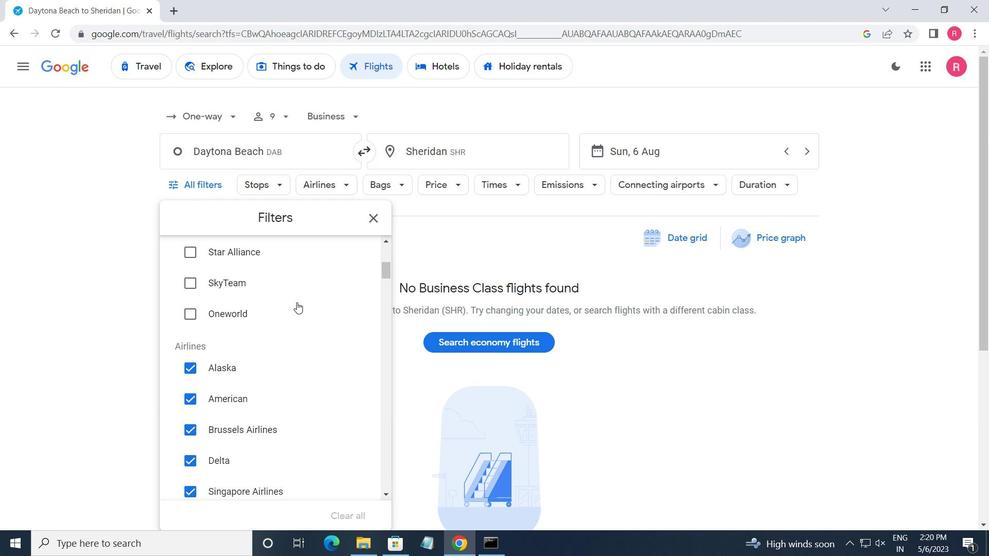 
Action: Mouse scrolled (296, 302) with delta (0, 0)
Screenshot: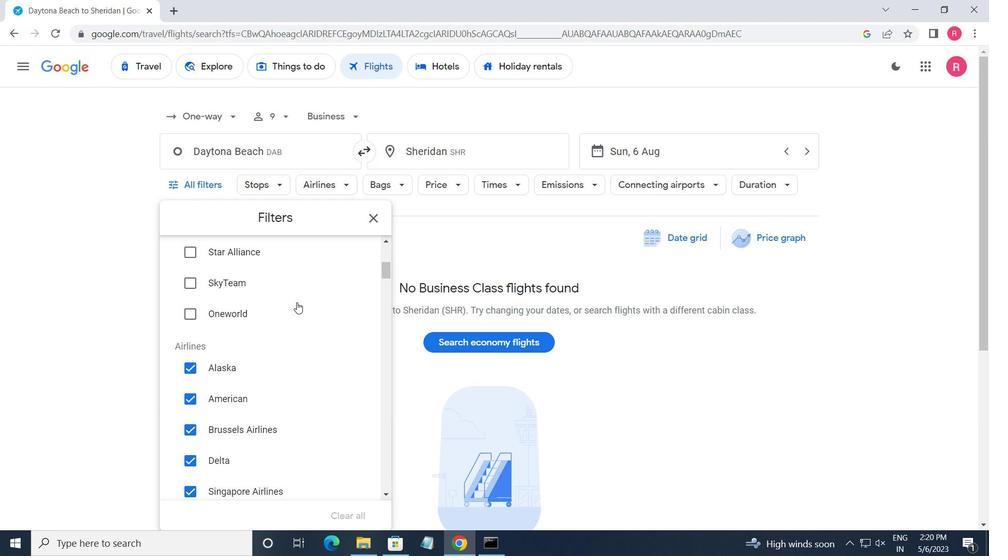 
Action: Mouse moved to (320, 252)
Screenshot: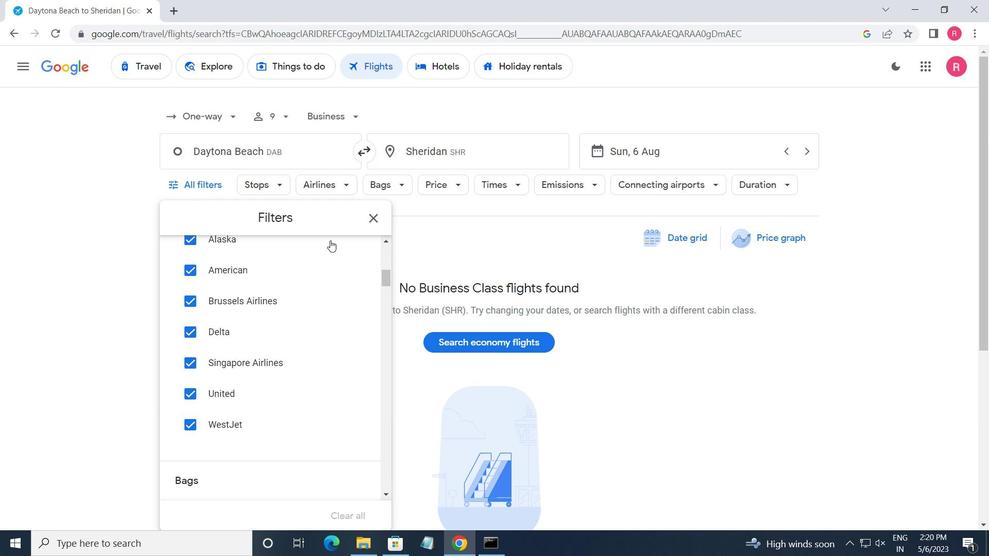
Action: Mouse scrolled (320, 253) with delta (0, 0)
Screenshot: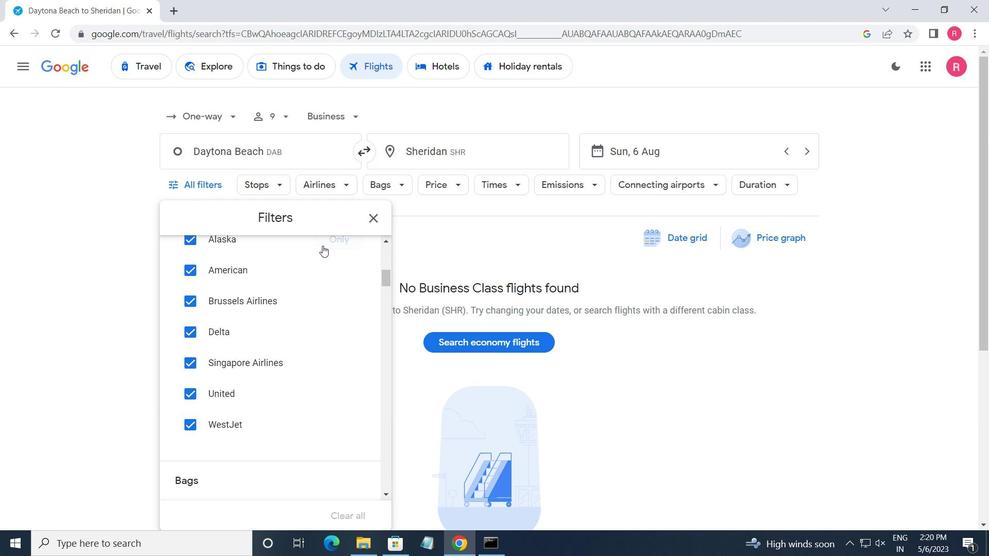 
Action: Mouse scrolled (320, 253) with delta (0, 0)
Screenshot: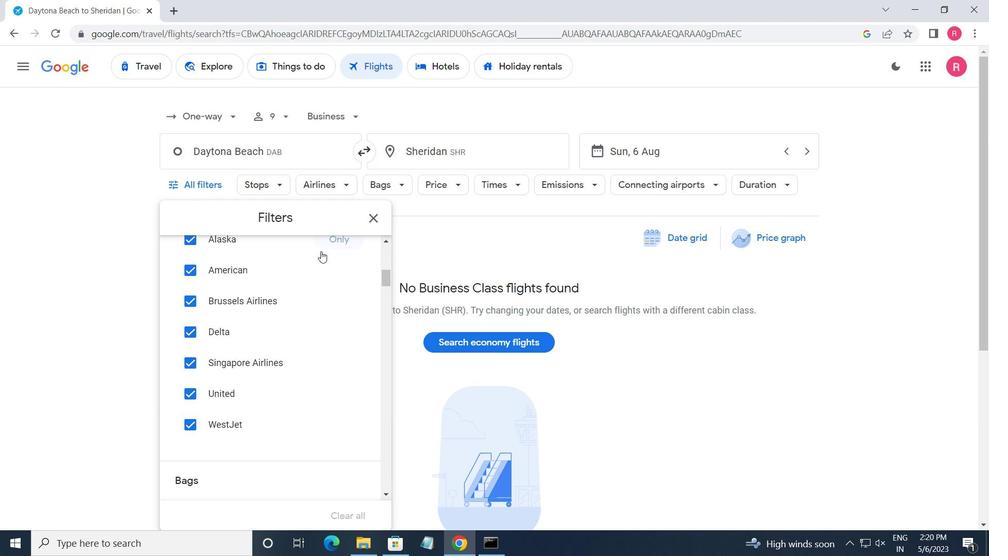 
Action: Mouse moved to (341, 300)
Screenshot: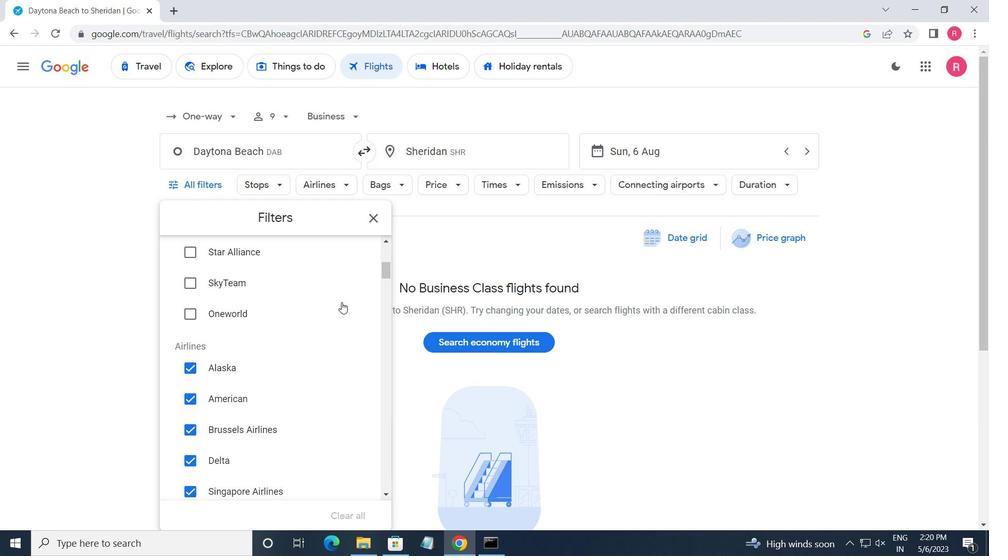 
Action: Mouse scrolled (341, 301) with delta (0, 0)
Screenshot: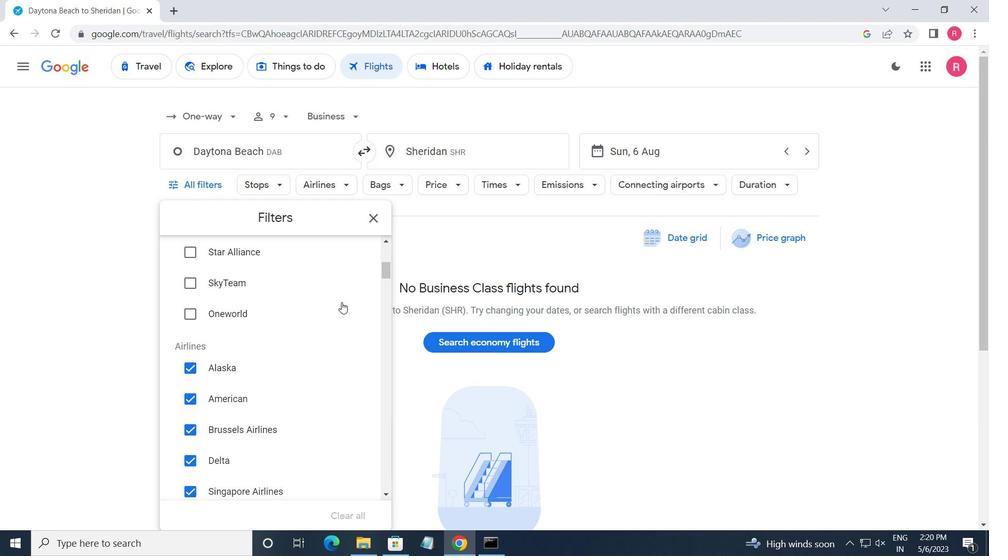 
Action: Mouse scrolled (341, 301) with delta (0, 0)
Screenshot: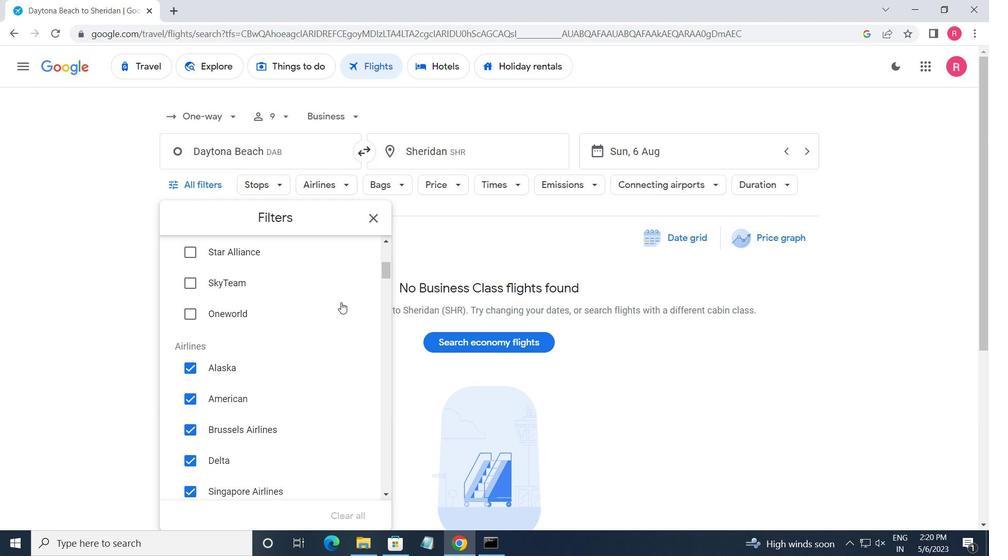 
Action: Mouse moved to (348, 330)
Screenshot: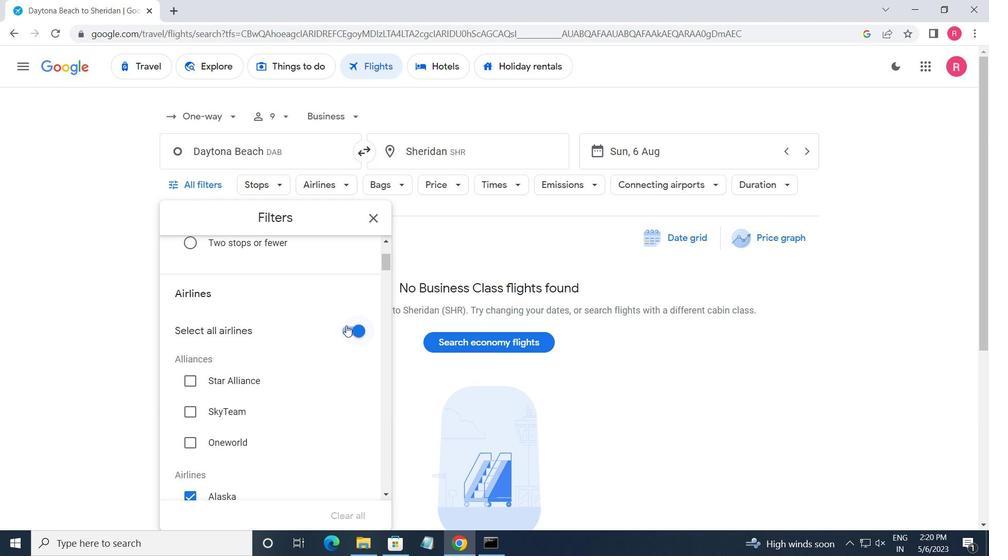 
Action: Mouse pressed left at (348, 330)
Screenshot: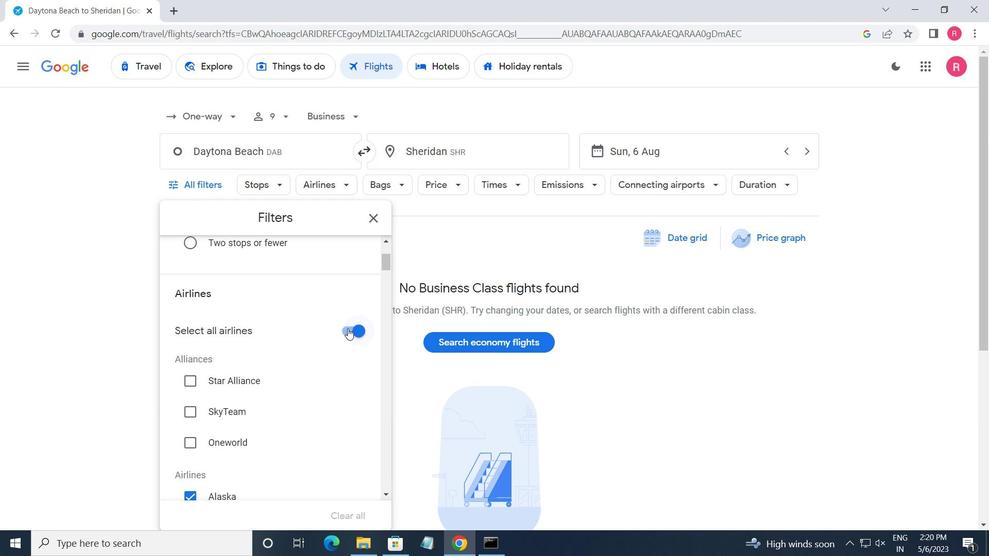 
Action: Mouse moved to (310, 333)
Screenshot: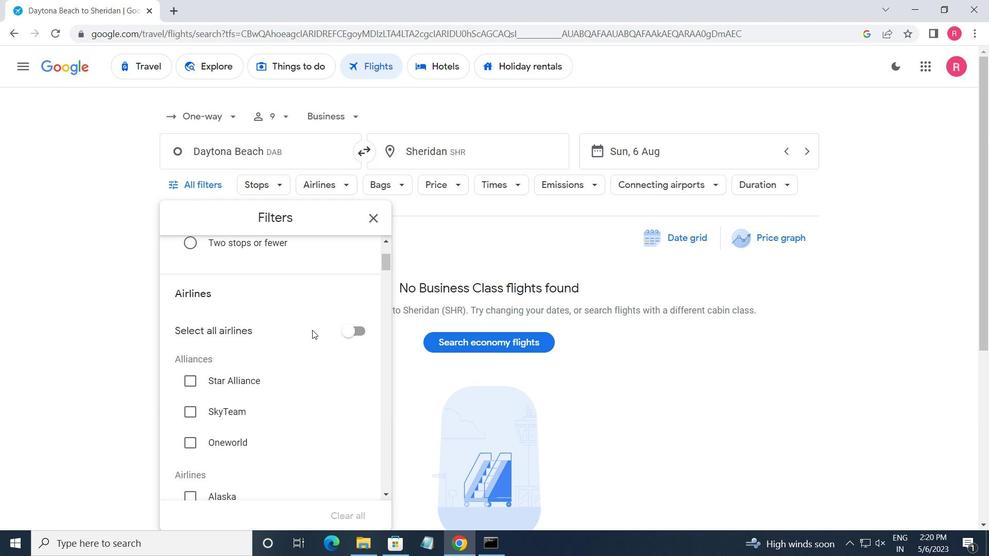 
Action: Mouse scrolled (310, 332) with delta (0, 0)
Screenshot: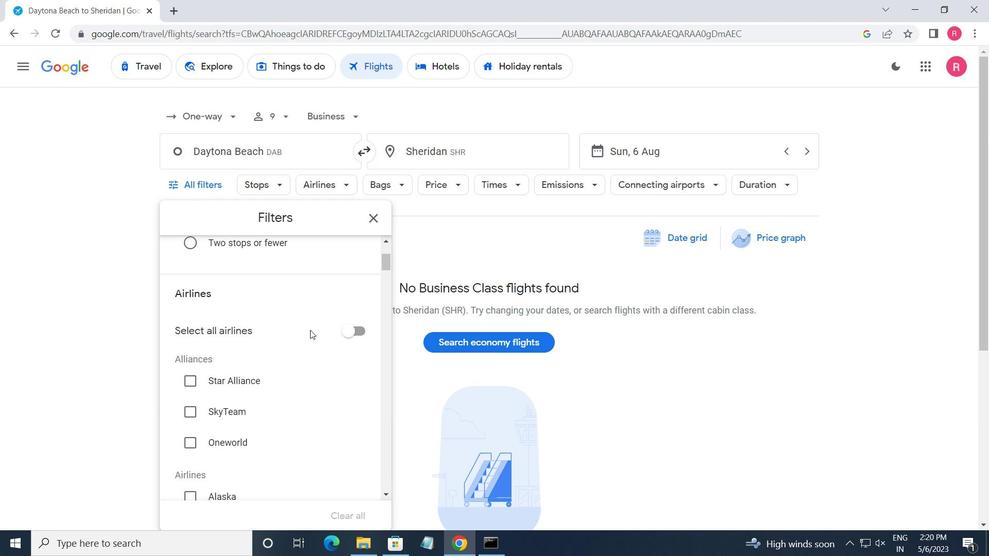 
Action: Mouse moved to (310, 333)
Screenshot: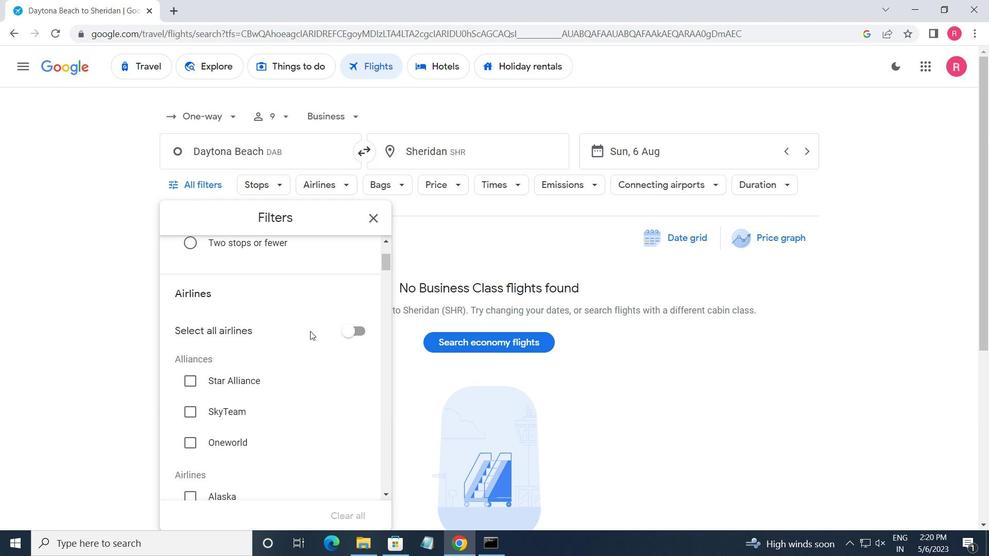 
Action: Mouse scrolled (310, 333) with delta (0, 0)
Screenshot: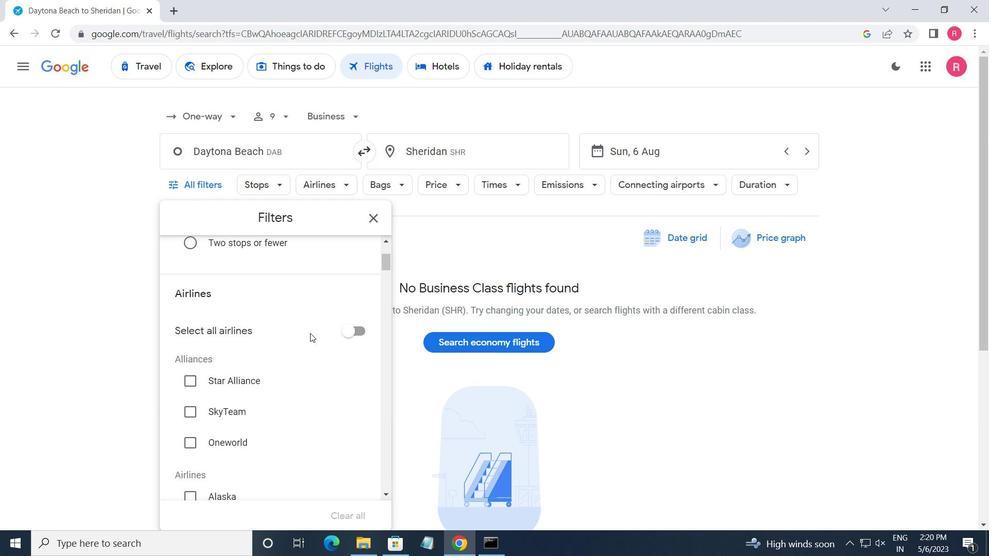 
Action: Mouse moved to (310, 332)
Screenshot: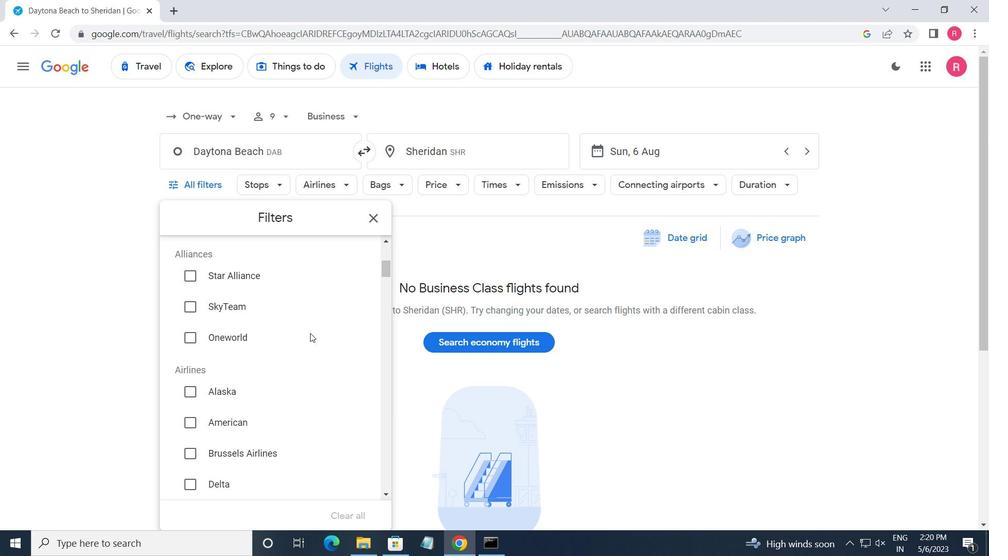 
Action: Mouse scrolled (310, 332) with delta (0, 0)
Screenshot: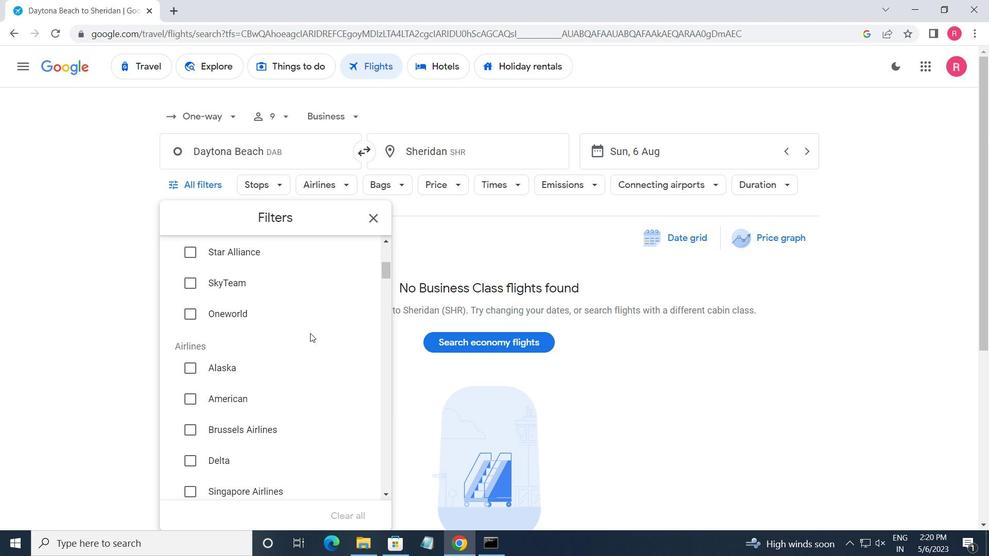 
Action: Mouse scrolled (310, 332) with delta (0, 0)
Screenshot: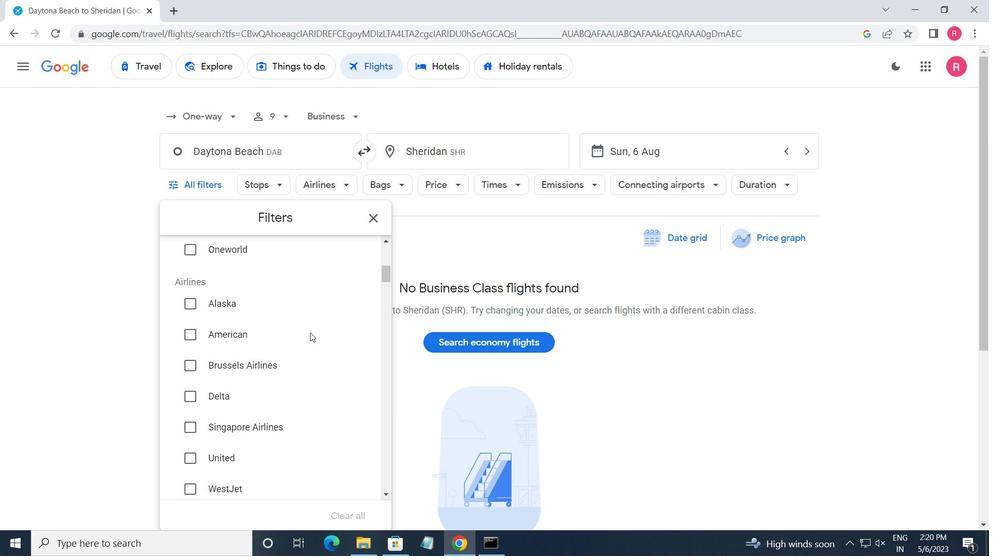 
Action: Mouse scrolled (310, 332) with delta (0, 0)
Screenshot: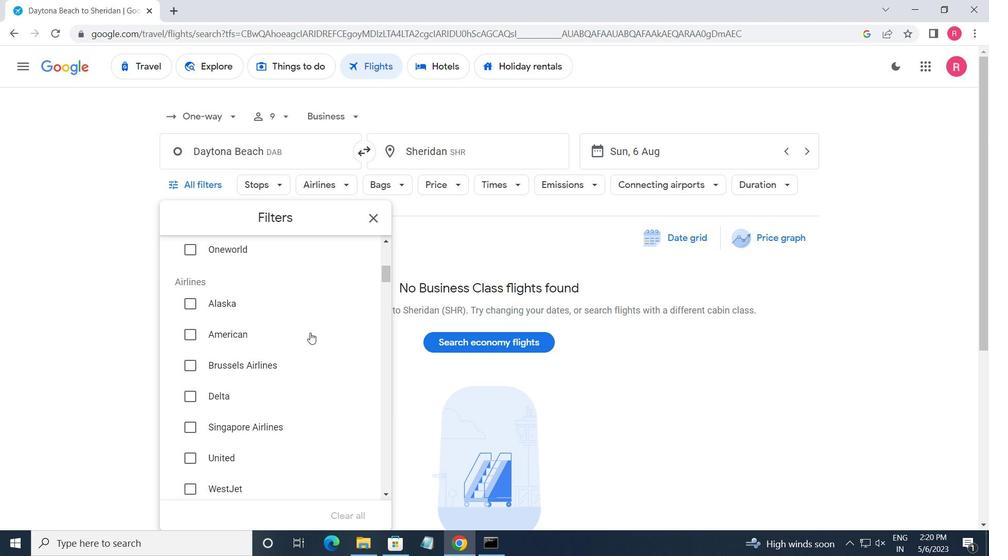 
Action: Mouse scrolled (310, 332) with delta (0, 0)
Screenshot: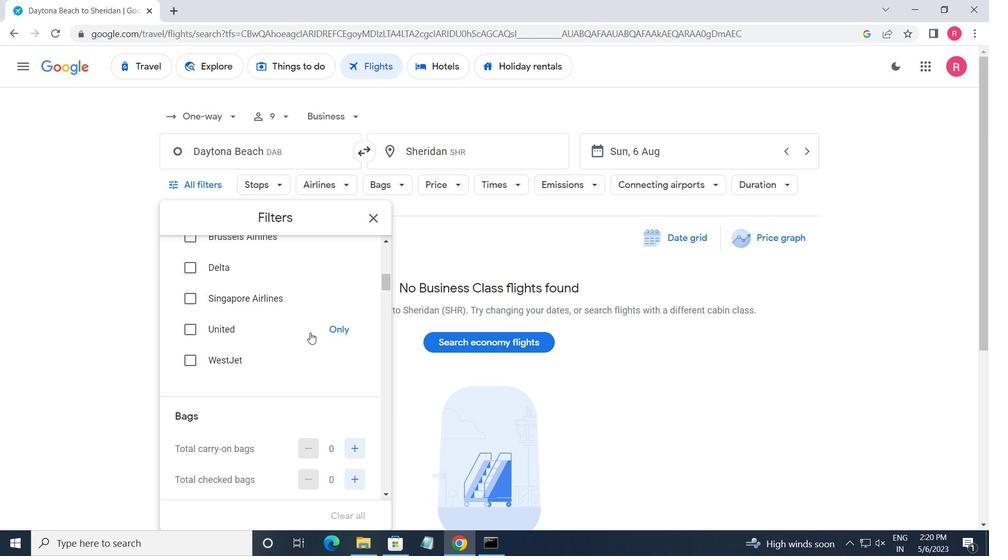 
Action: Mouse moved to (344, 390)
Screenshot: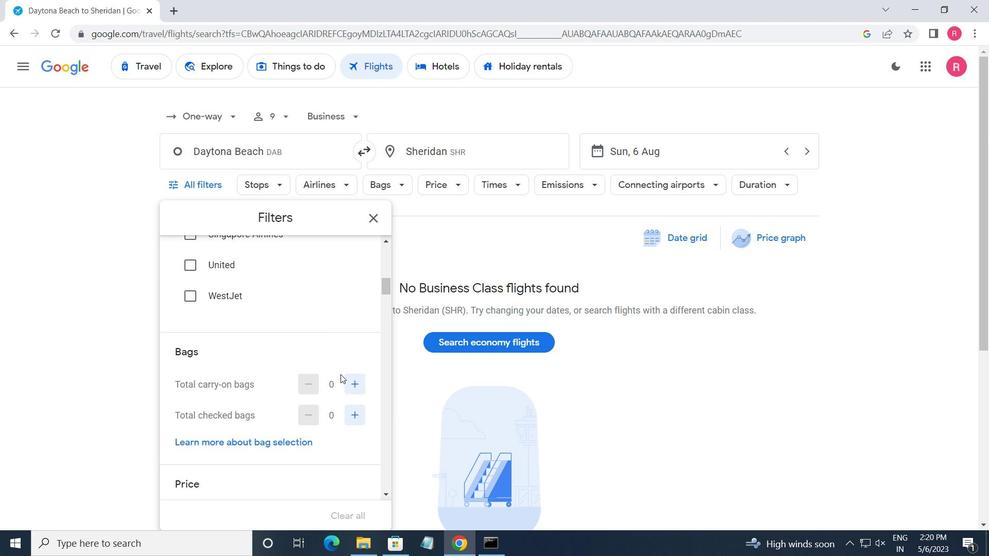 
Action: Mouse pressed left at (344, 390)
Screenshot: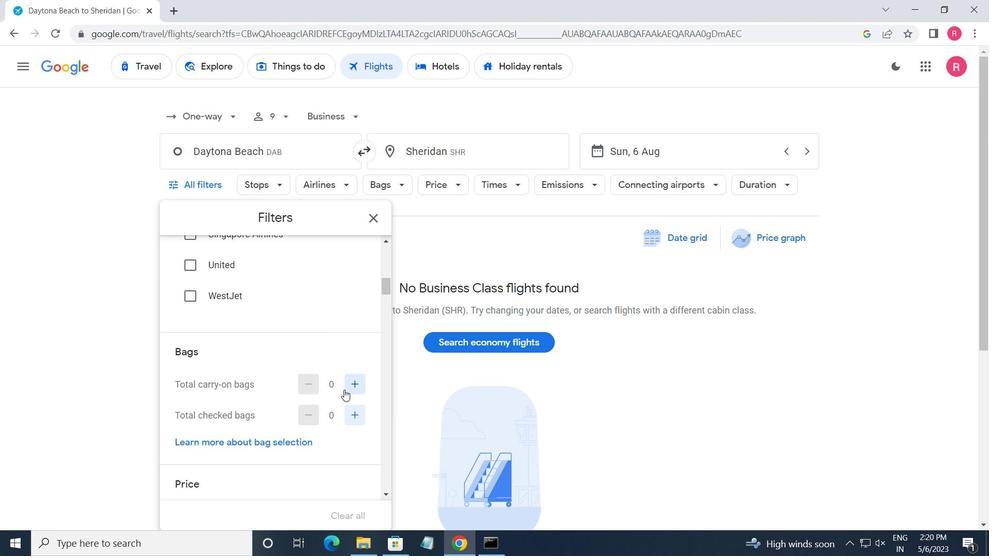 
Action: Mouse moved to (272, 335)
Screenshot: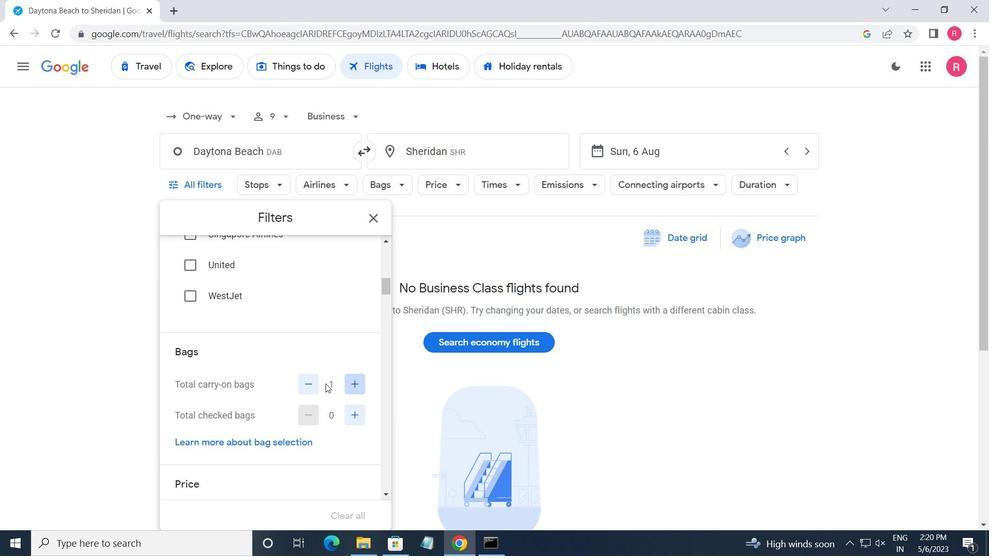
Action: Mouse scrolled (272, 335) with delta (0, 0)
Screenshot: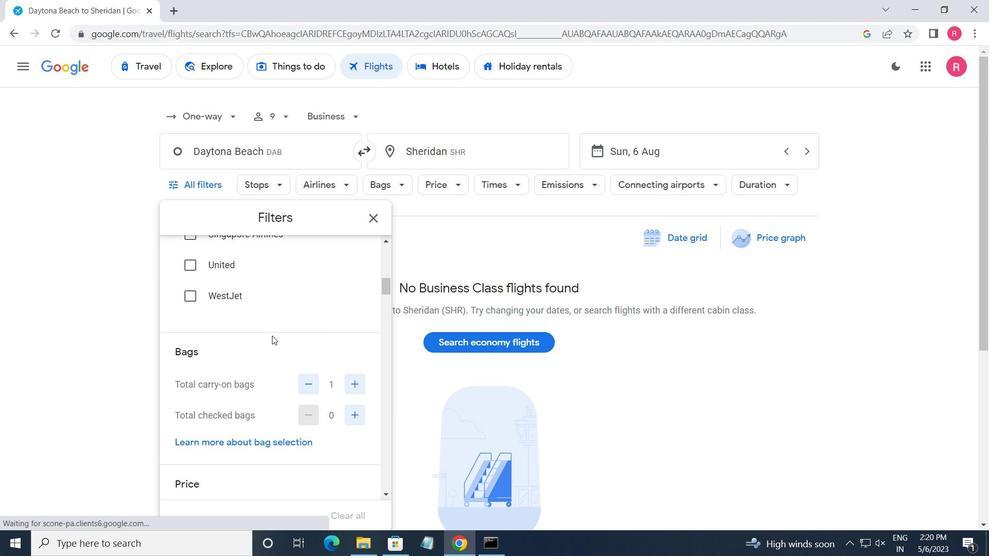 
Action: Mouse moved to (270, 333)
Screenshot: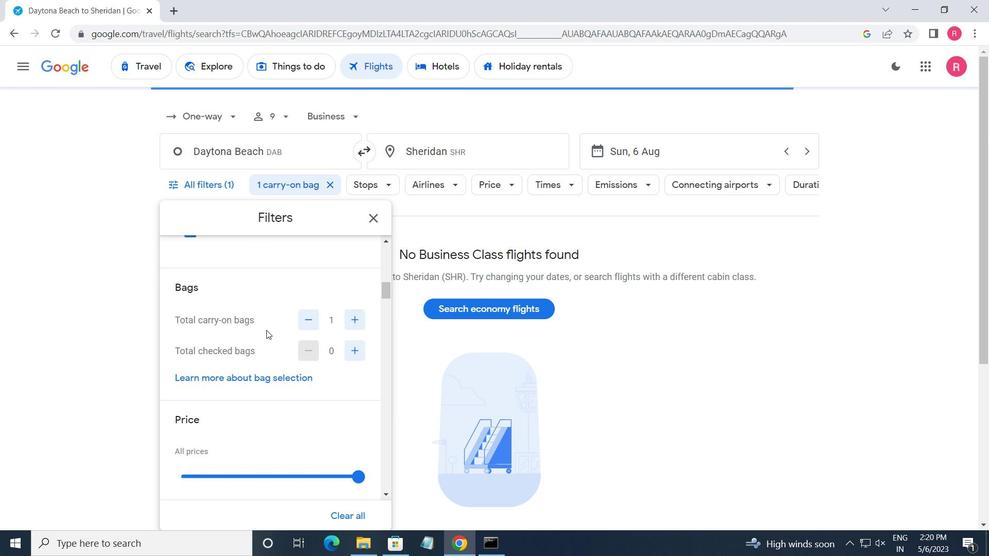 
Action: Mouse scrolled (270, 332) with delta (0, 0)
Screenshot: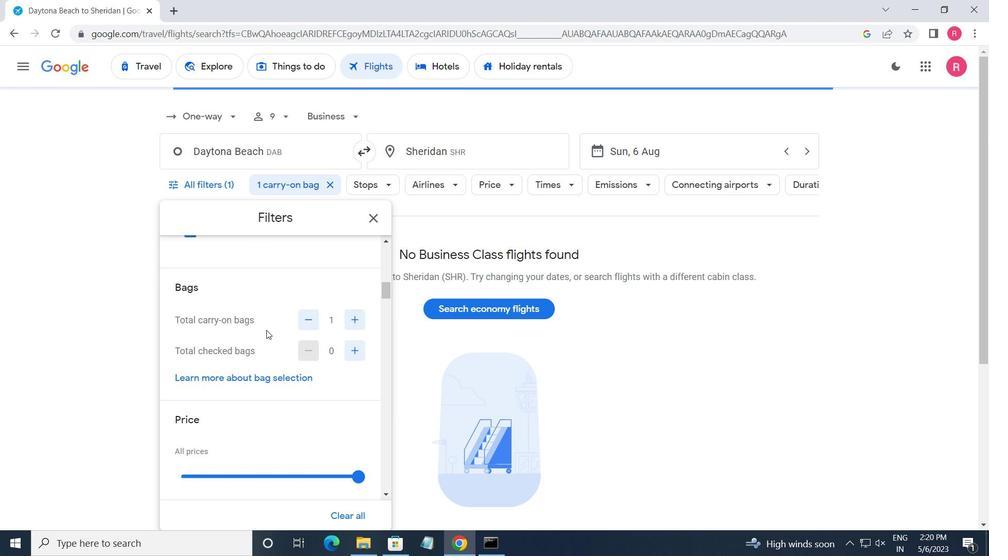 
Action: Mouse scrolled (270, 332) with delta (0, 0)
Screenshot: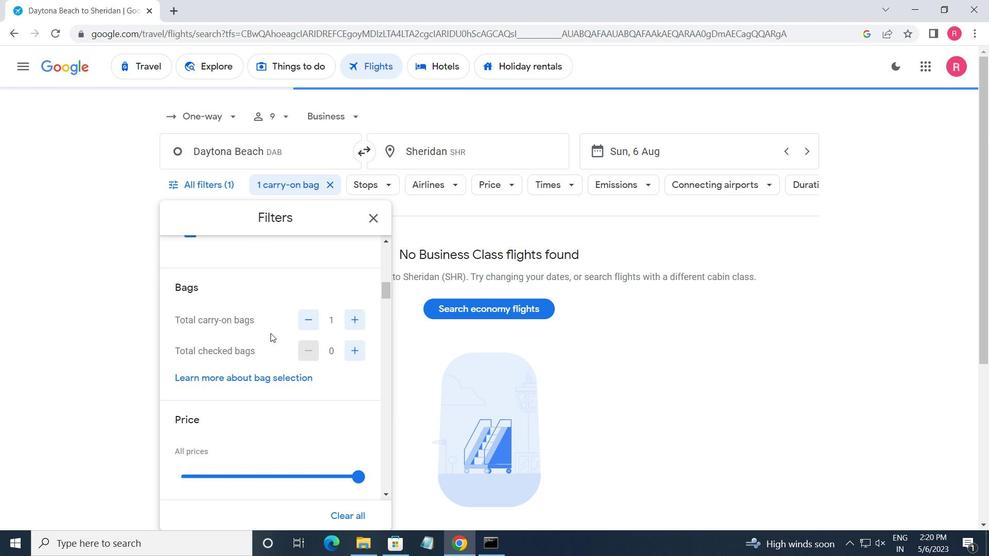 
Action: Mouse moved to (272, 336)
Screenshot: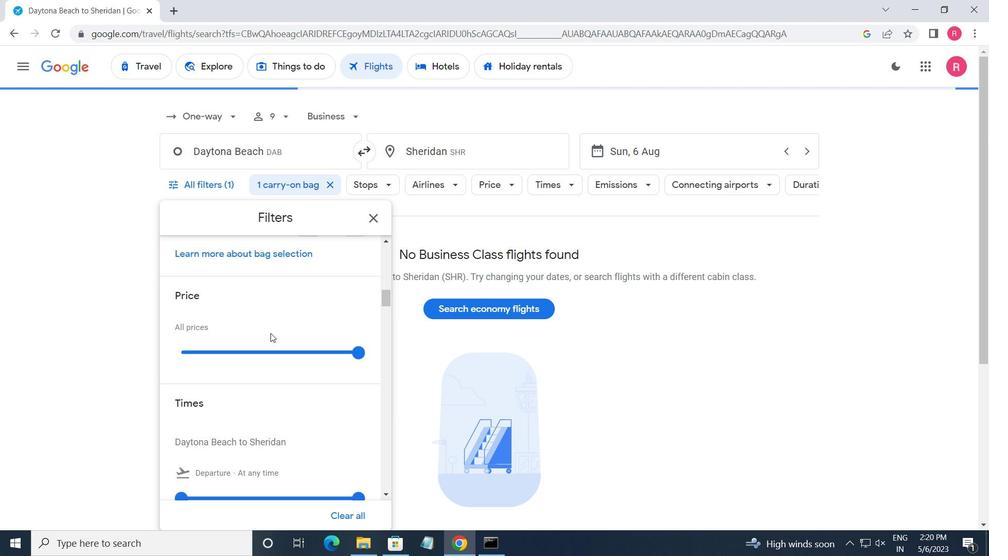 
Action: Mouse scrolled (272, 335) with delta (0, 0)
Screenshot: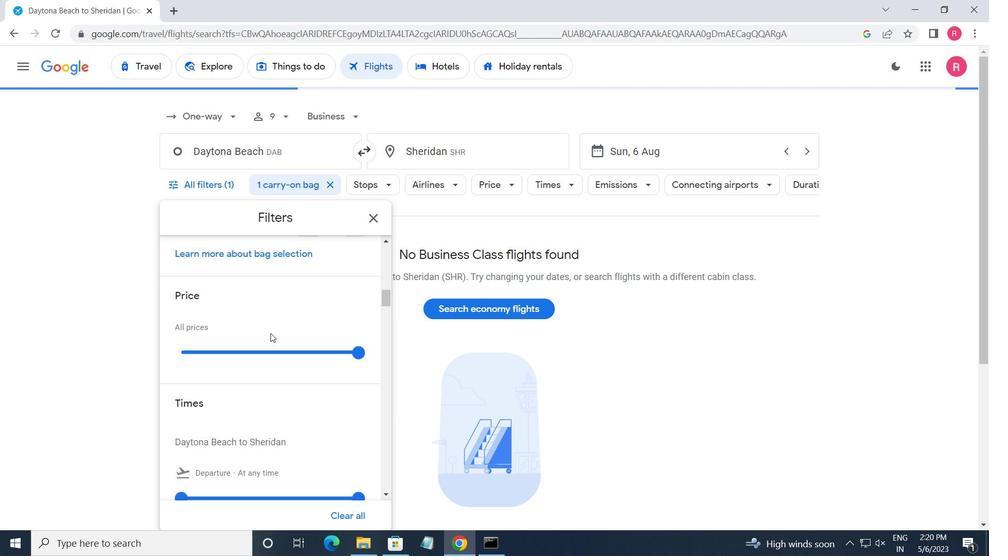 
Action: Mouse moved to (355, 286)
Screenshot: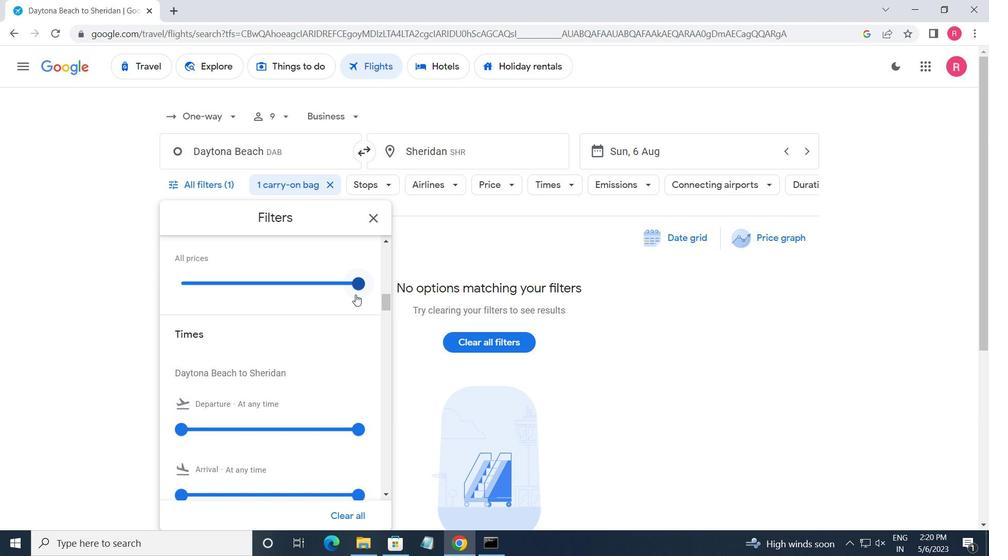 
Action: Mouse pressed left at (355, 286)
Screenshot: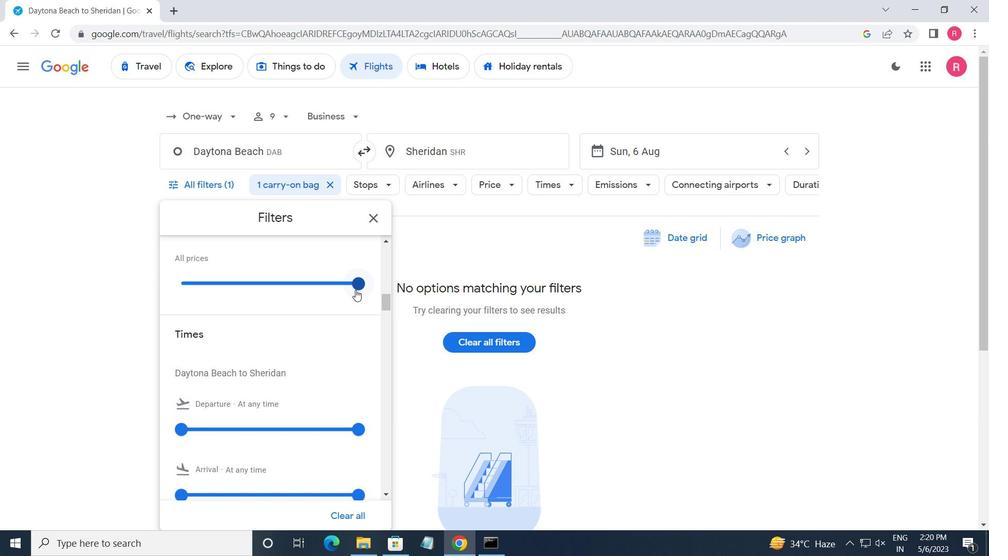 
Action: Mouse moved to (386, 294)
Screenshot: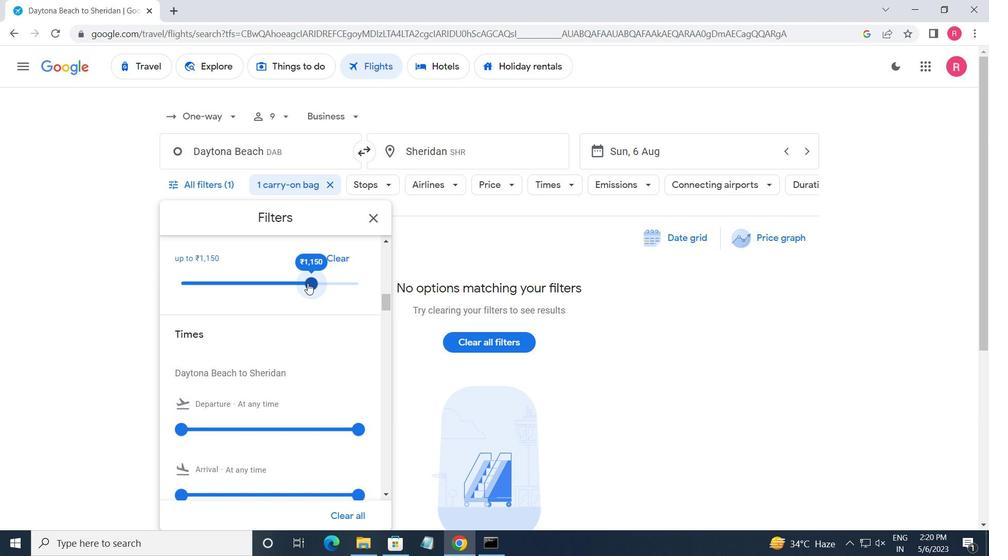 
Action: Mouse pressed left at (386, 294)
Screenshot: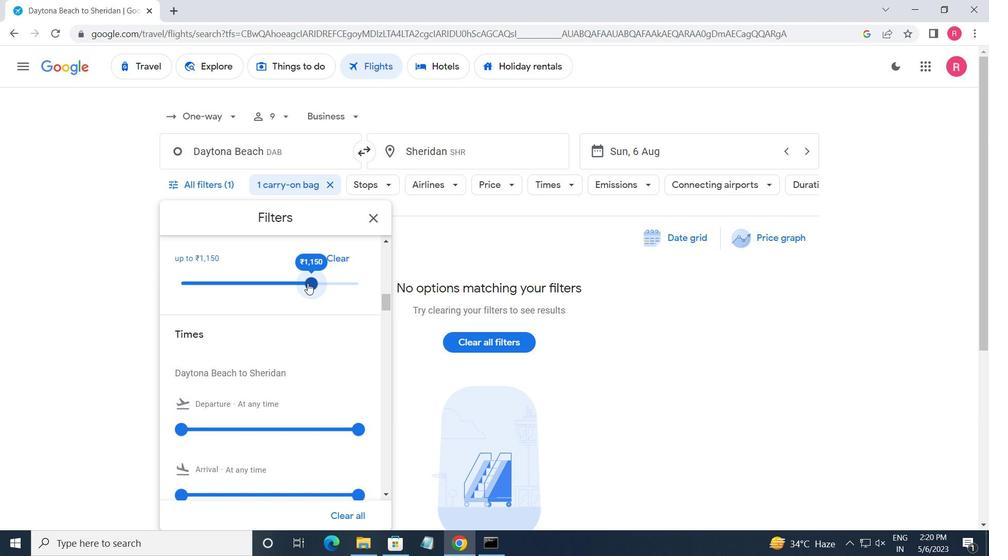 
Action: Mouse moved to (313, 280)
Screenshot: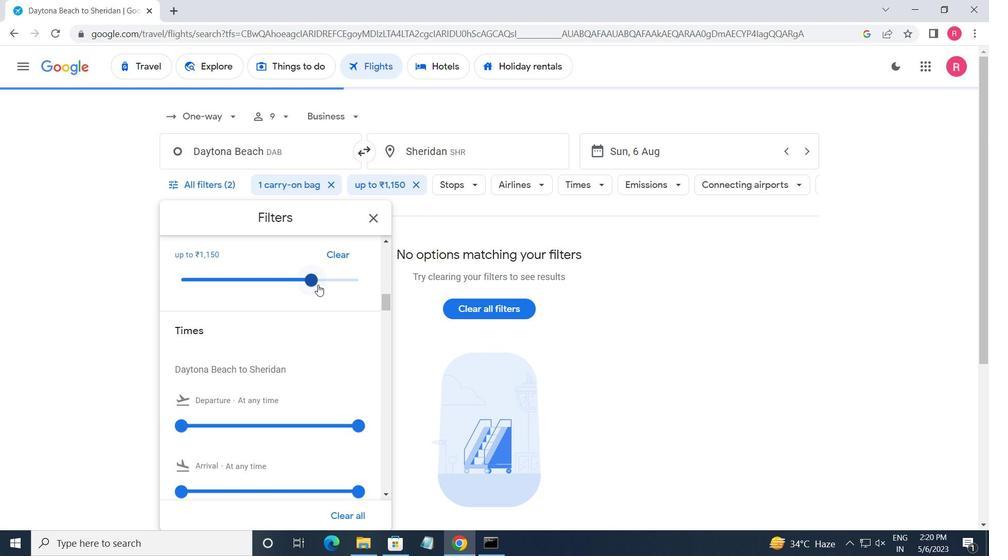 
Action: Mouse pressed left at (313, 280)
Screenshot: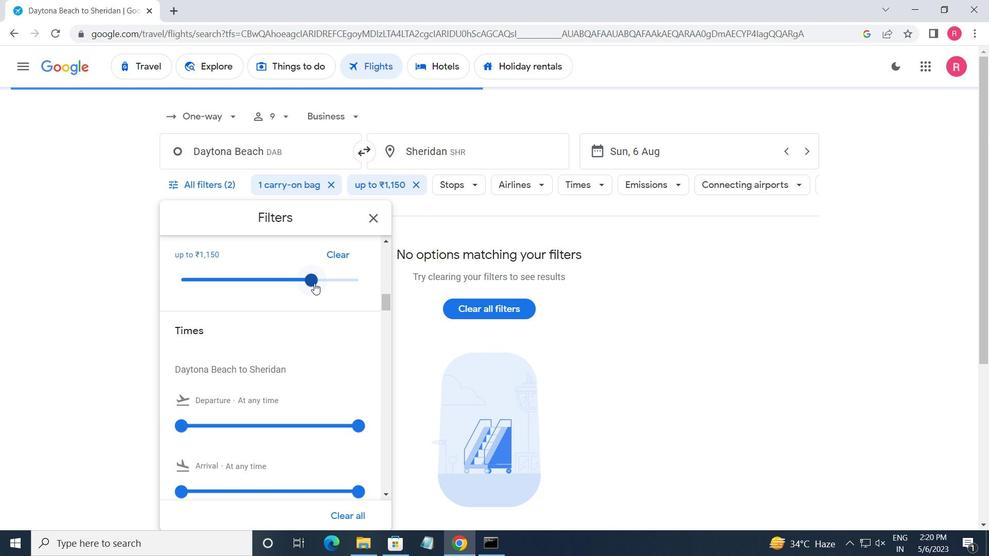
Action: Mouse moved to (307, 359)
Screenshot: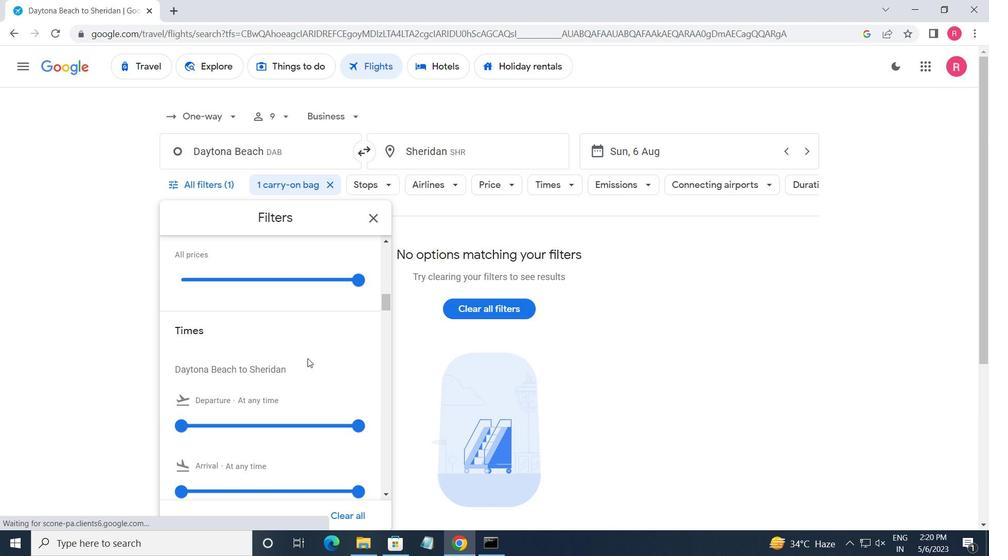 
Action: Mouse scrolled (307, 358) with delta (0, 0)
Screenshot: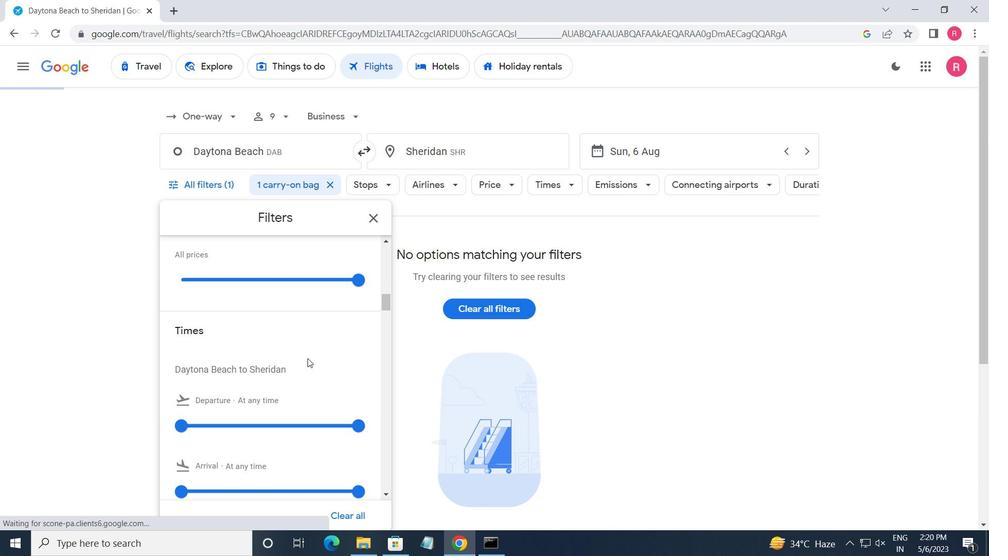
Action: Mouse moved to (309, 358)
Screenshot: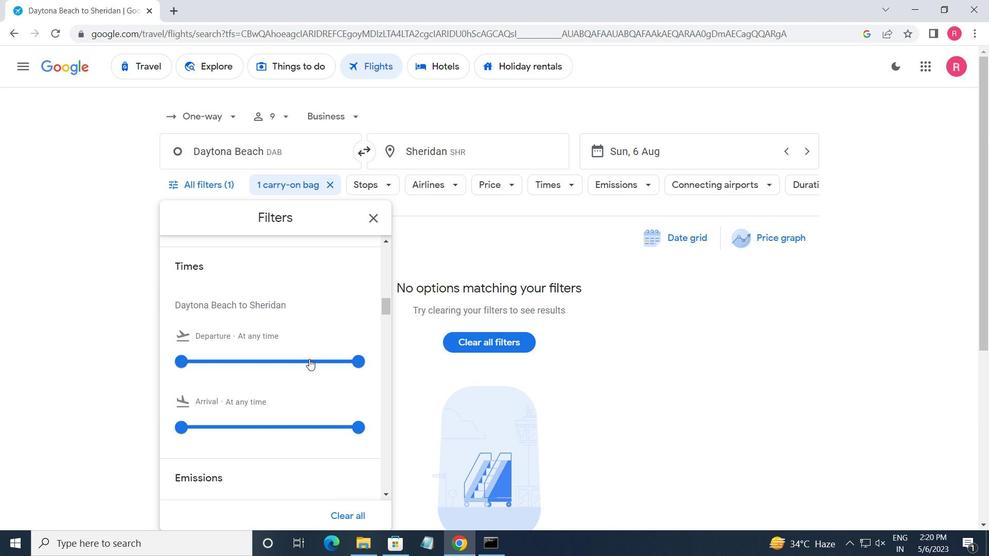 
Action: Mouse scrolled (309, 358) with delta (0, 0)
Screenshot: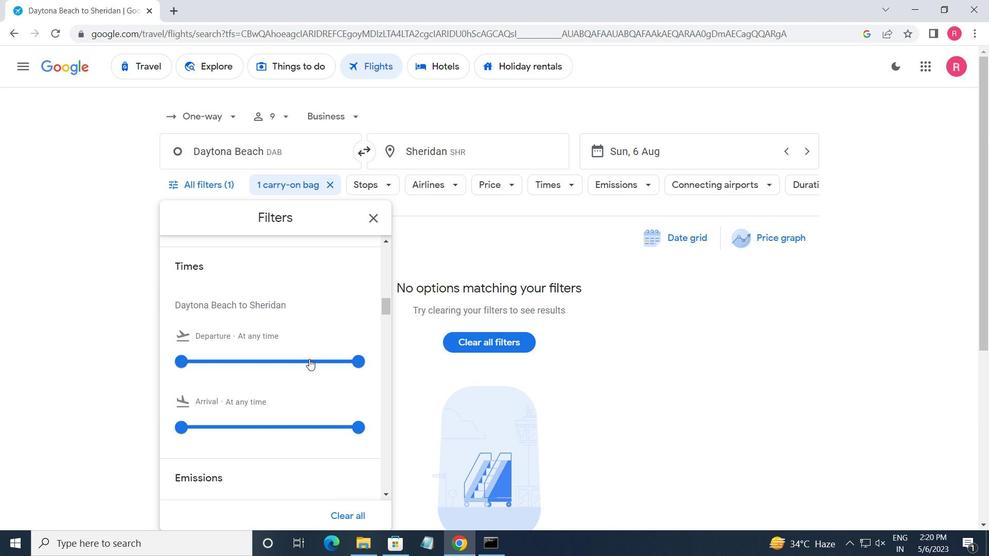 
Action: Mouse moved to (180, 295)
Screenshot: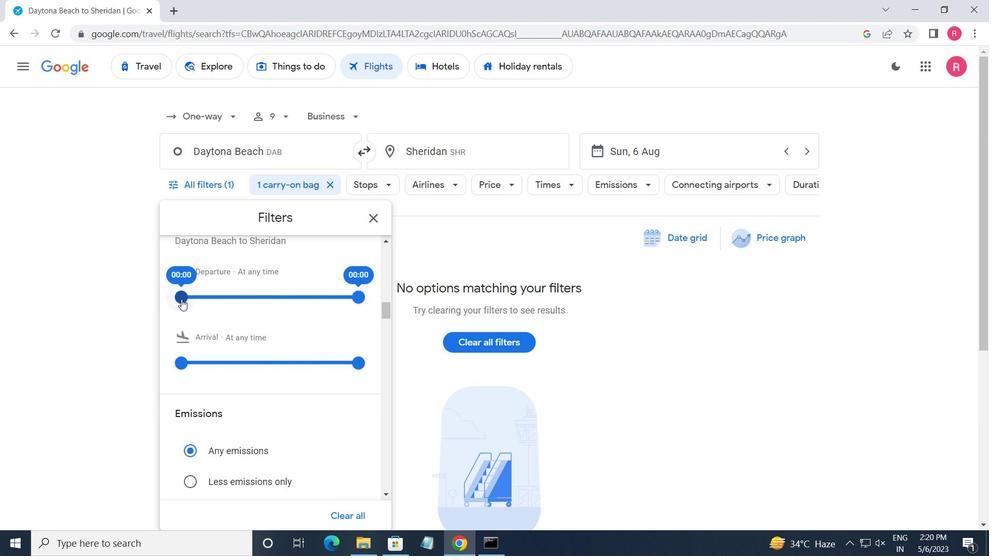 
Action: Mouse pressed left at (180, 295)
Screenshot: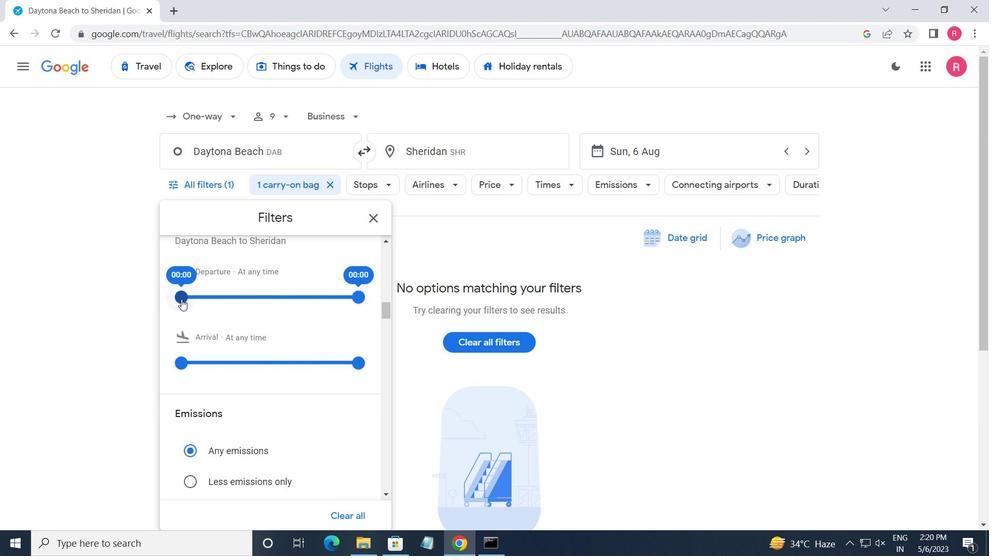 
Action: Mouse moved to (359, 297)
Screenshot: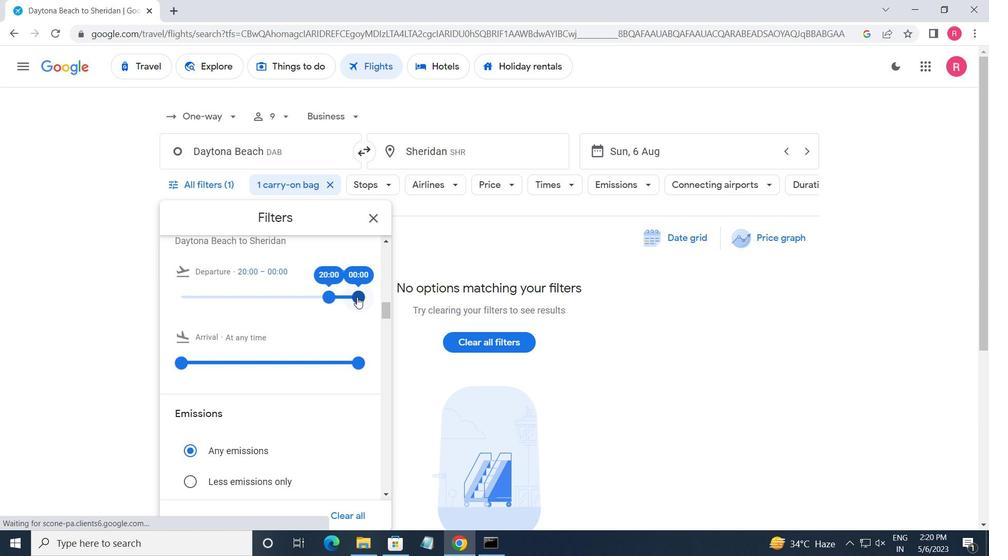 
Action: Mouse pressed left at (359, 297)
Screenshot: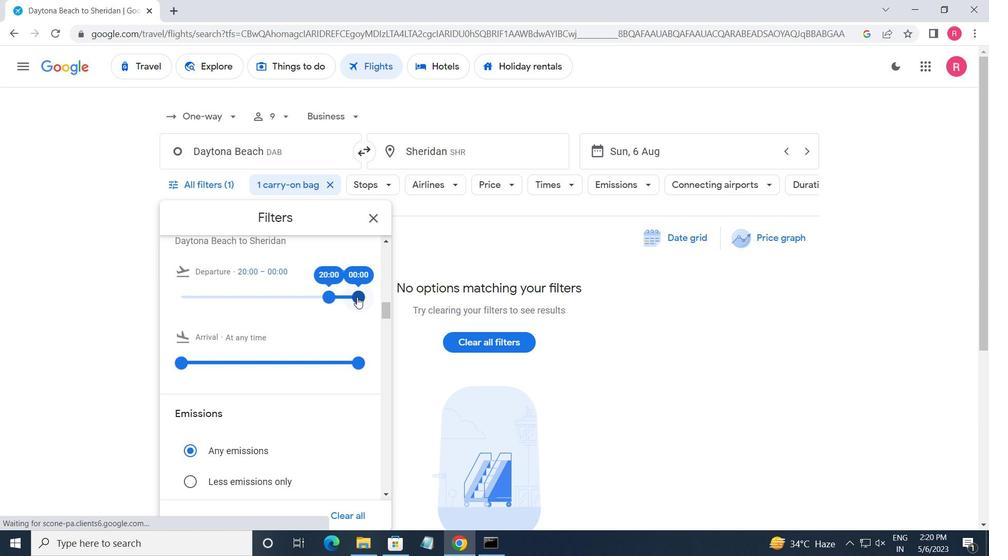 
Action: Mouse moved to (372, 215)
Screenshot: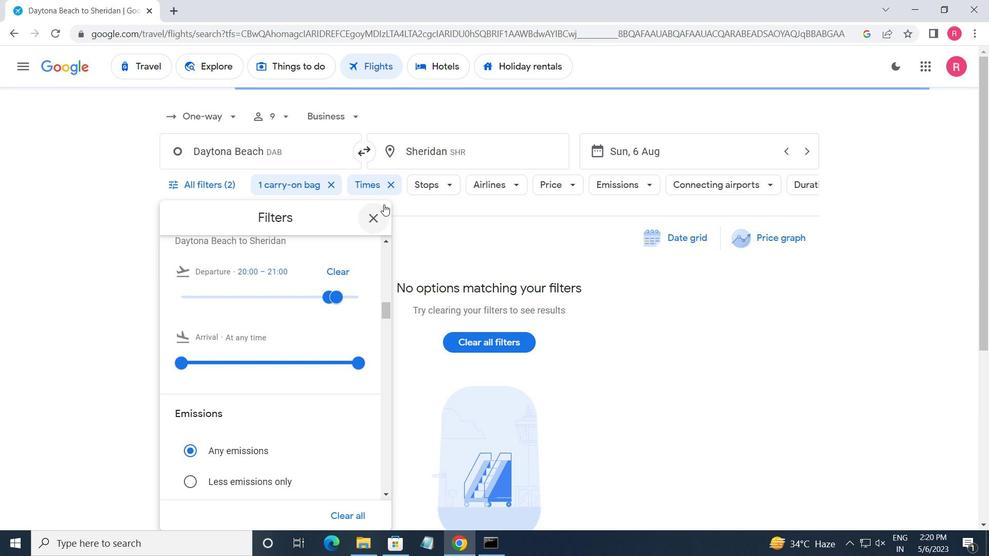 
Action: Mouse pressed left at (372, 215)
Screenshot: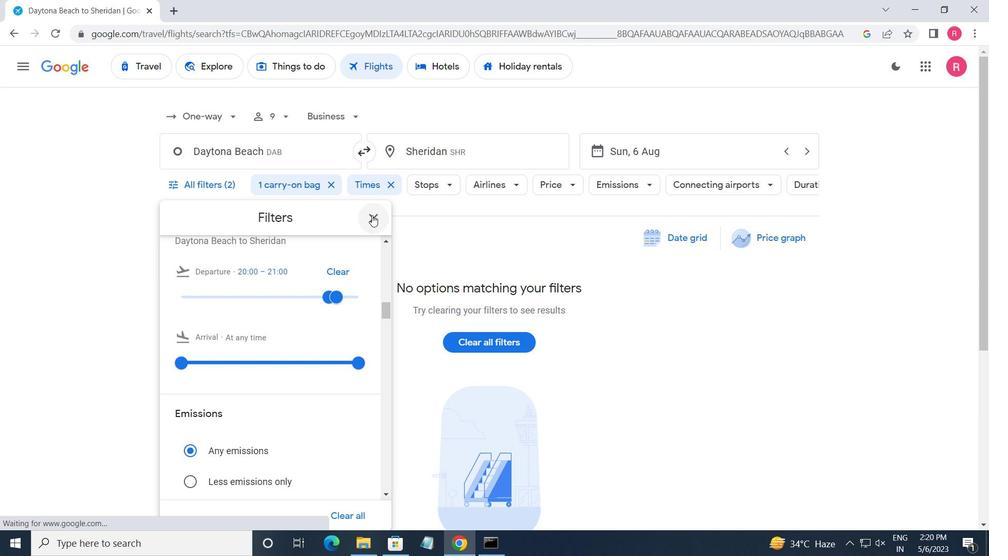 
Action: Mouse moved to (362, 222)
Screenshot: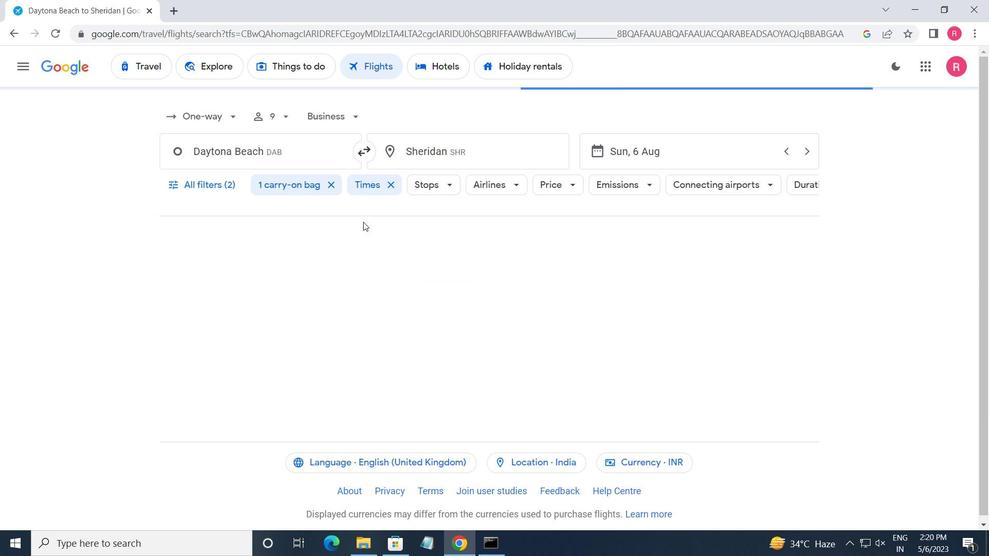 
